 Task: Find connections with filter location Saint-Ouen with filter topic #likewith filter profile language French with filter current company LiveLaw with filter school Periyar Maniammai University with filter industry IT System Installation and Disposal with filter service category Program Management with filter keywords title Personal Assistant
Action: Mouse moved to (282, 236)
Screenshot: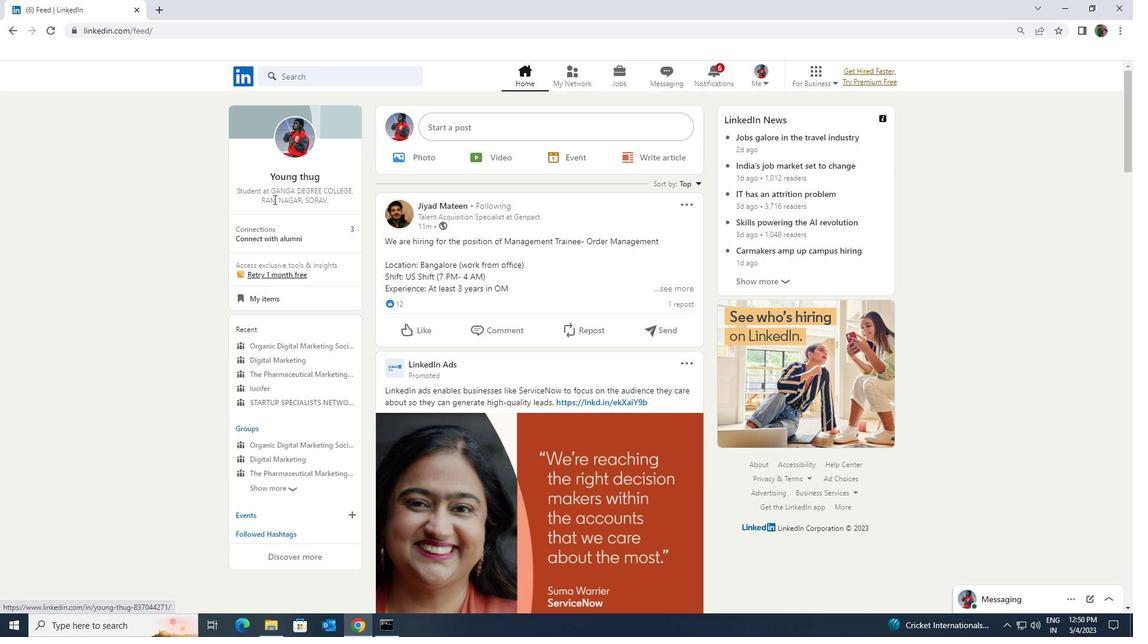 
Action: Mouse pressed left at (282, 236)
Screenshot: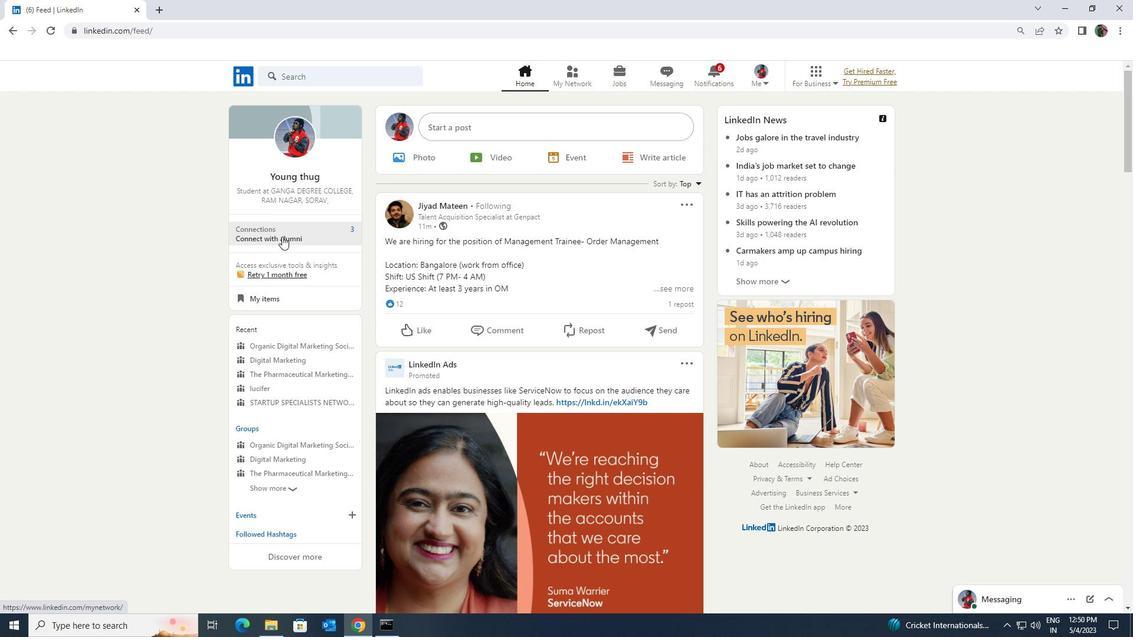 
Action: Mouse moved to (278, 142)
Screenshot: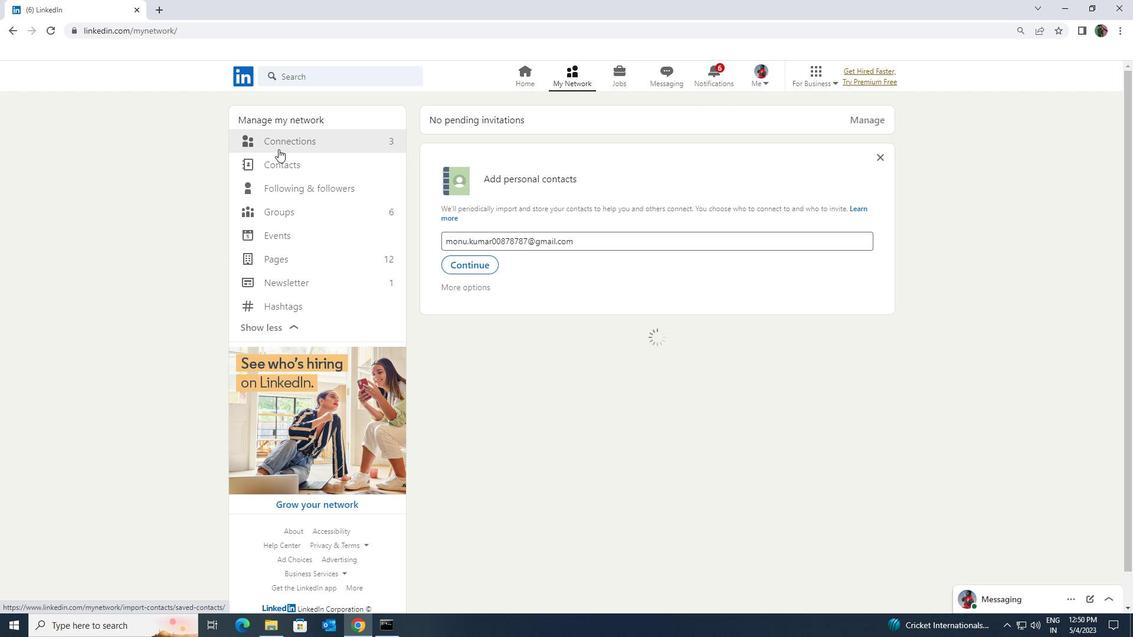 
Action: Mouse pressed left at (278, 142)
Screenshot: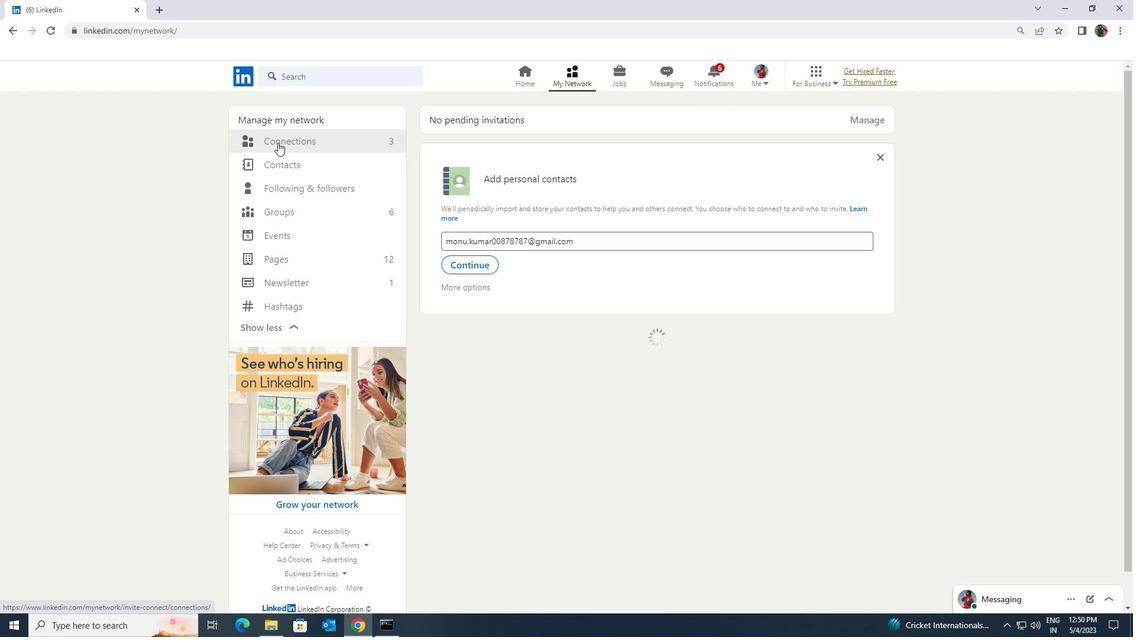 
Action: Mouse moved to (646, 141)
Screenshot: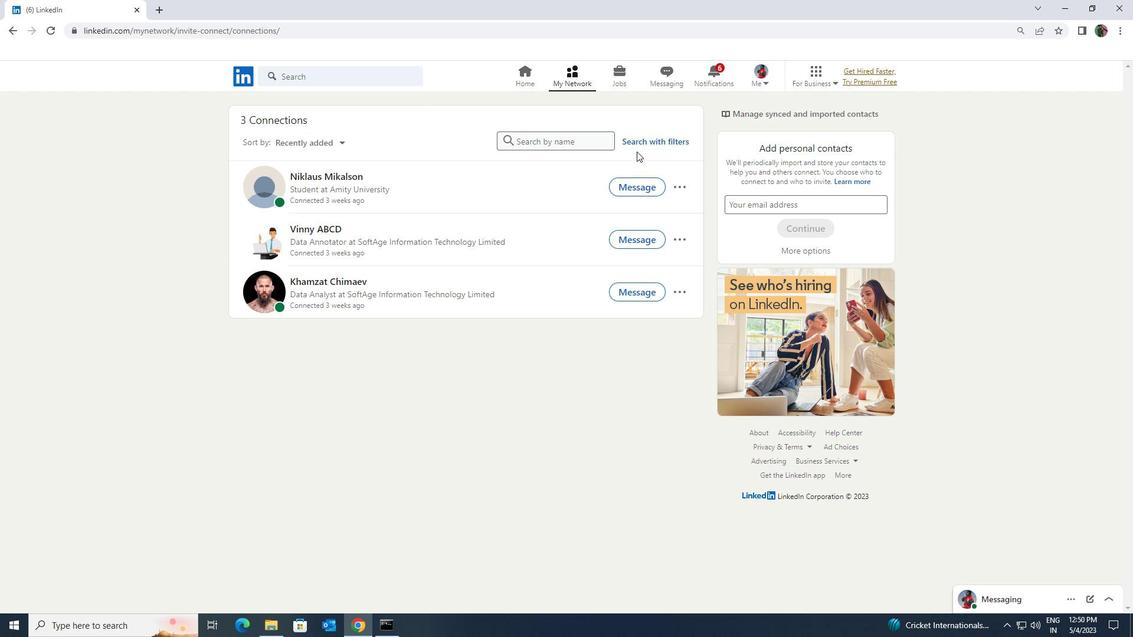 
Action: Mouse pressed left at (646, 141)
Screenshot: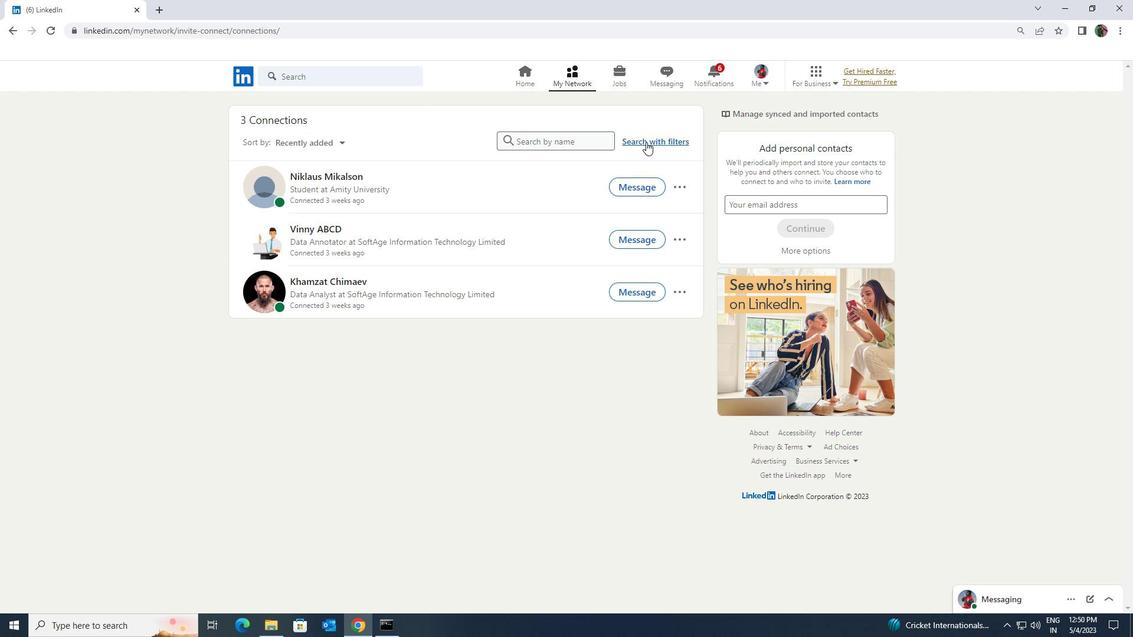 
Action: Mouse moved to (602, 112)
Screenshot: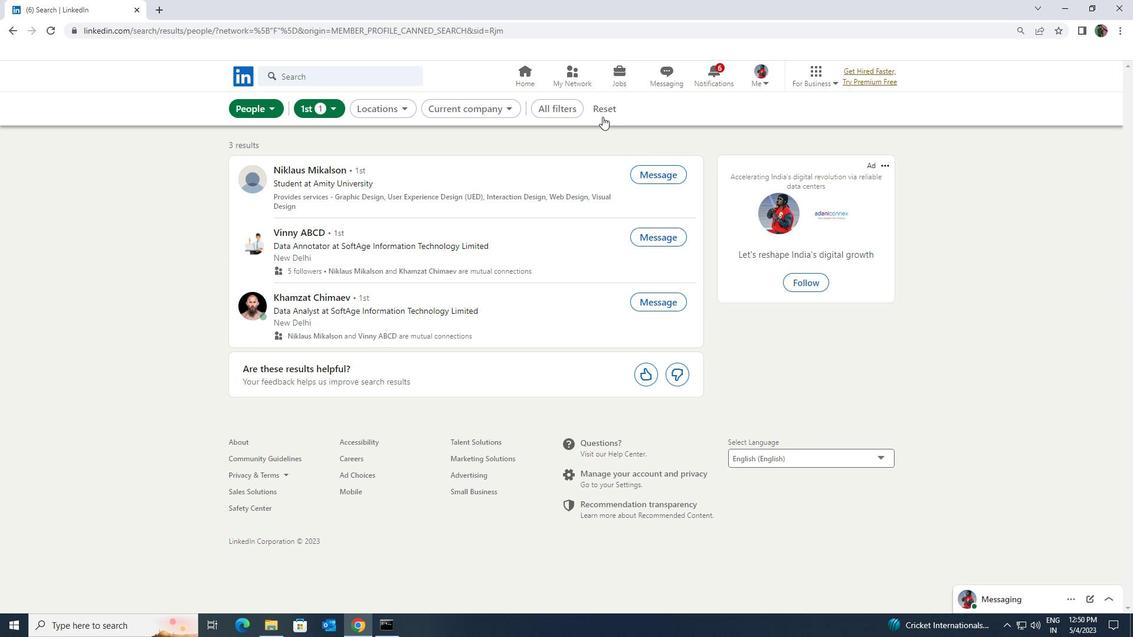 
Action: Mouse pressed left at (602, 112)
Screenshot: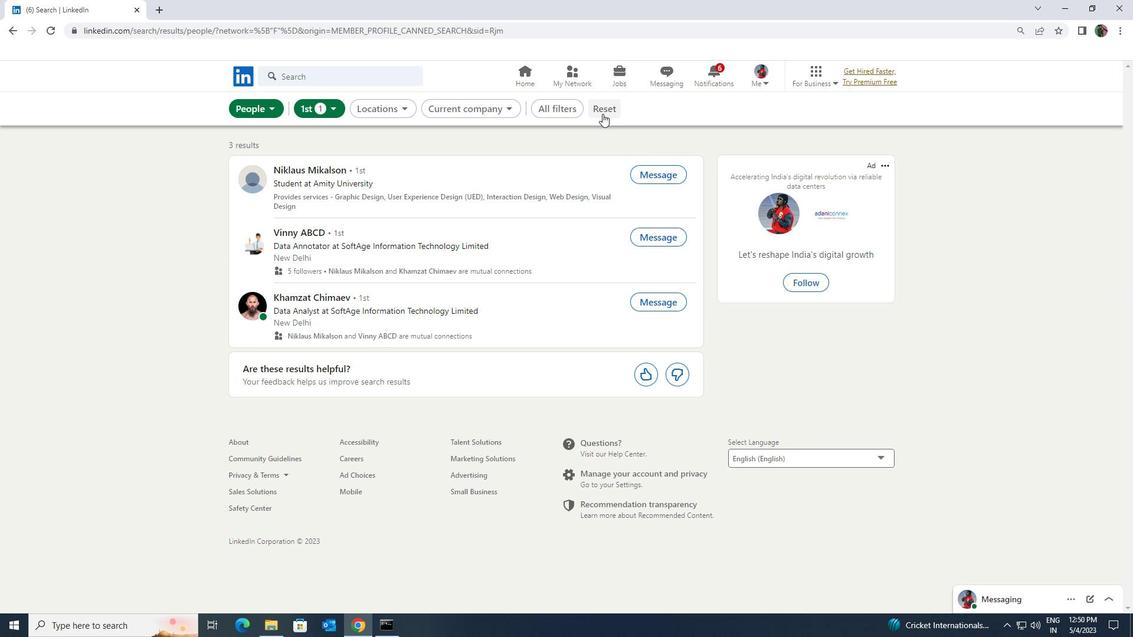 
Action: Mouse moved to (592, 110)
Screenshot: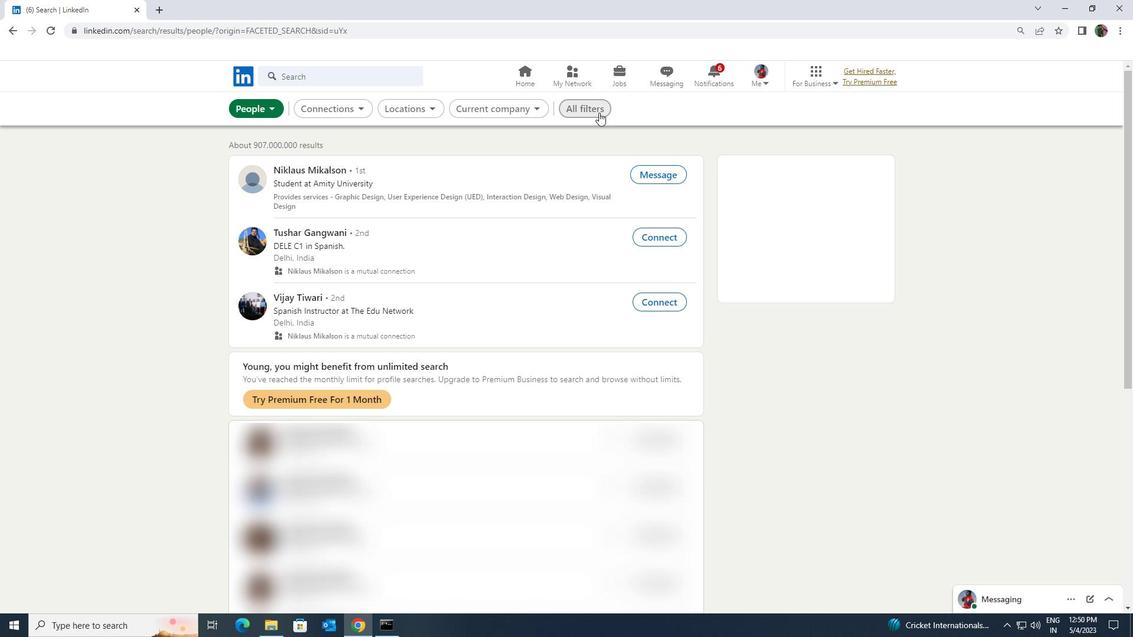 
Action: Mouse pressed left at (592, 110)
Screenshot: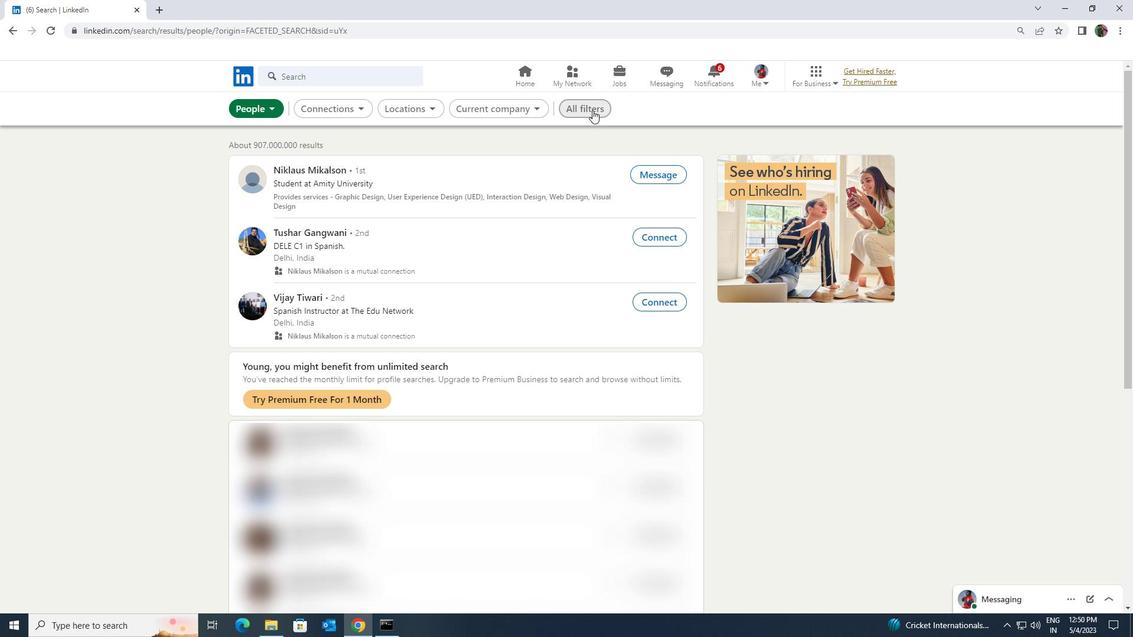 
Action: Mouse moved to (988, 459)
Screenshot: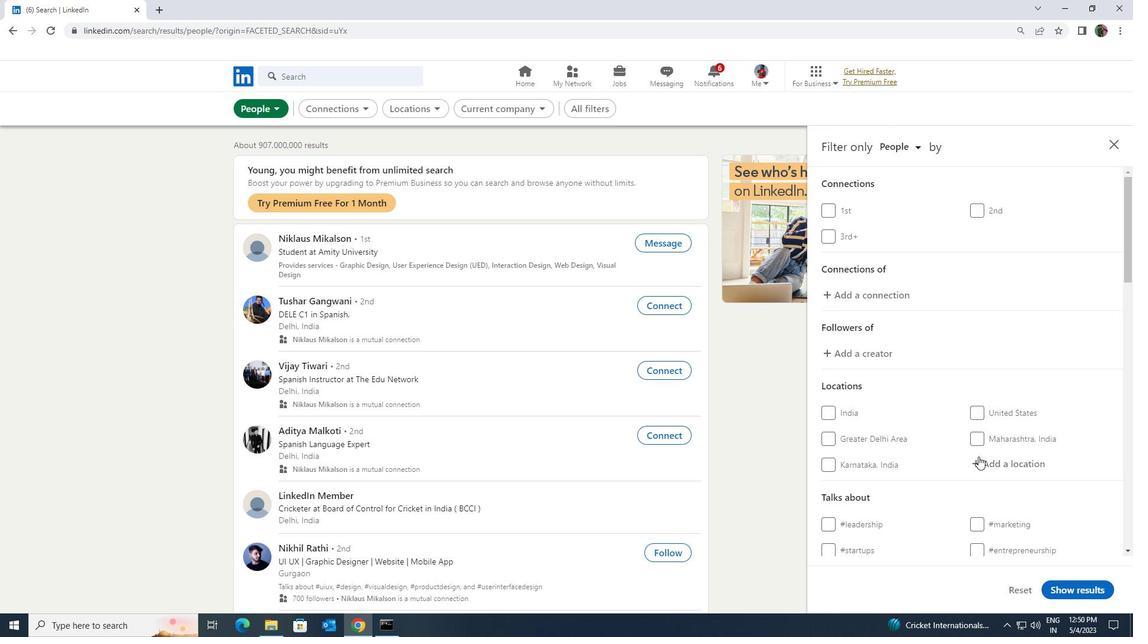 
Action: Mouse pressed left at (988, 459)
Screenshot: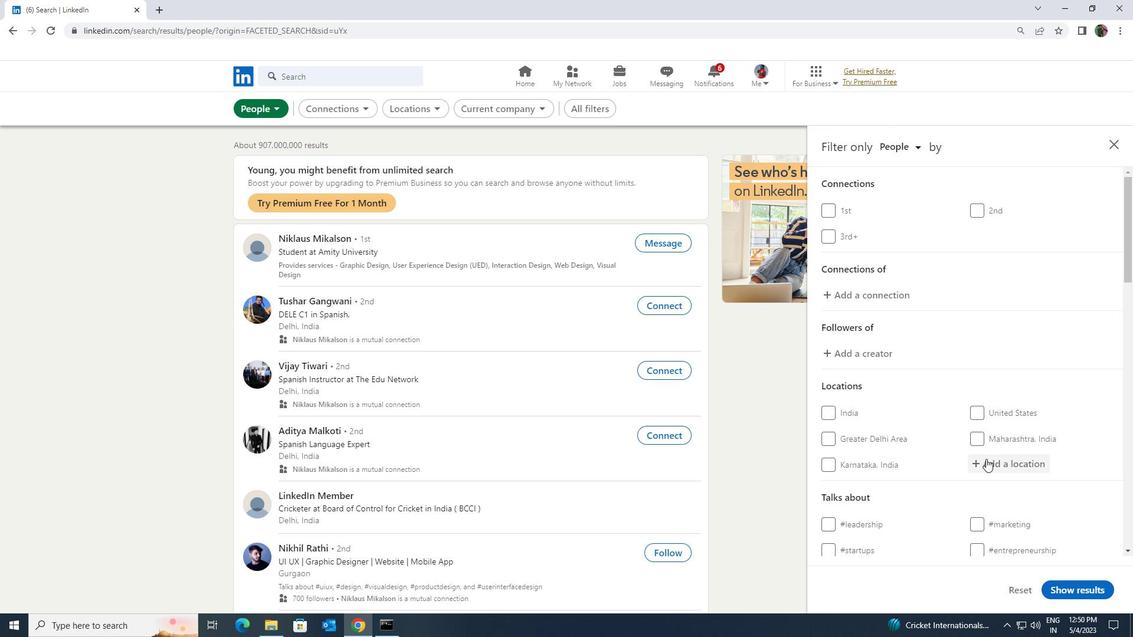 
Action: Key pressed <Key.shift>SAINT<Key.space><Key.shift><Key.shift><Key.shift><Key.shift><Key.shift><Key.shift><Key.shift><Key.shift><Key.shift><Key.shift><Key.shift><Key.shift><Key.shift><Key.shift><Key.shift><Key.shift><Key.shift><Key.shift><Key.shift><Key.shift><Key.shift>QUEN<Key.space>
Screenshot: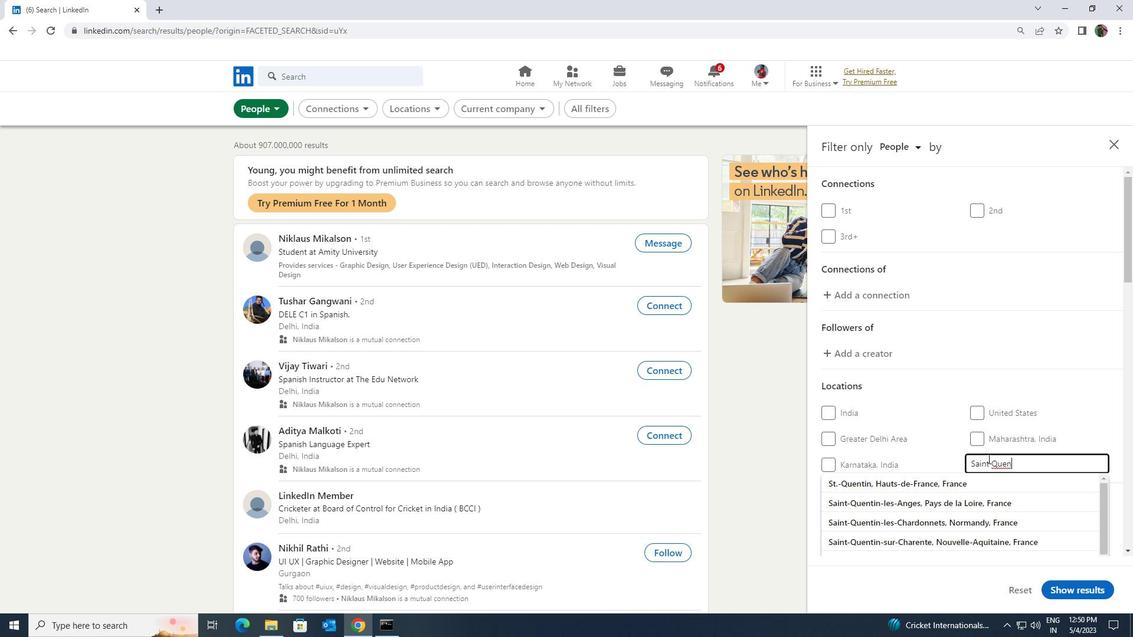 
Action: Mouse moved to (972, 488)
Screenshot: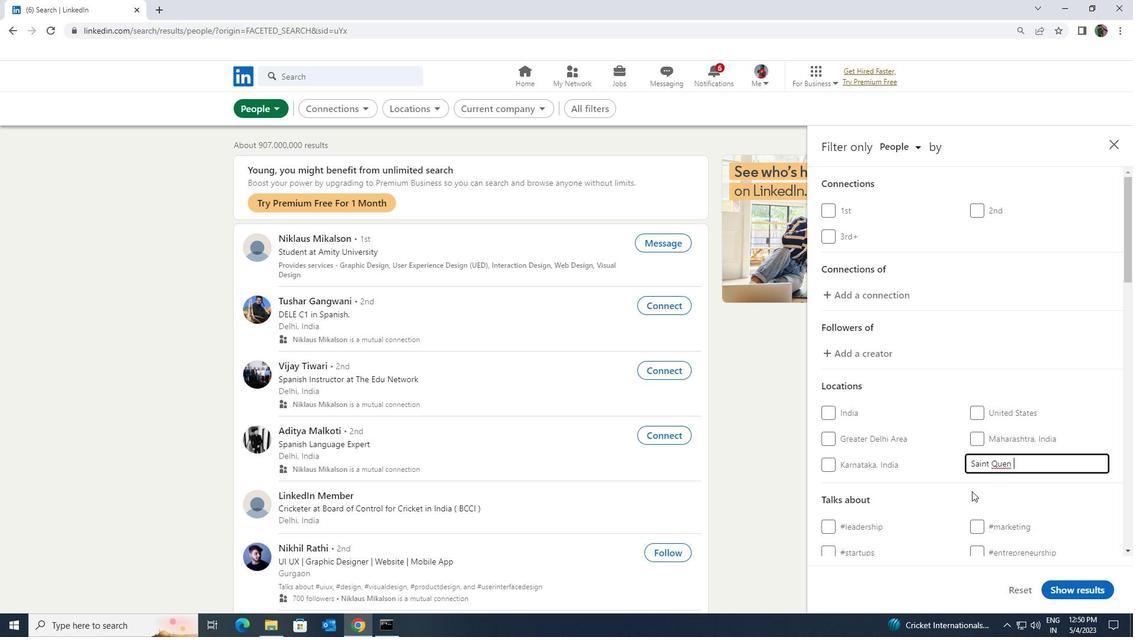 
Action: Mouse scrolled (972, 487) with delta (0, 0)
Screenshot: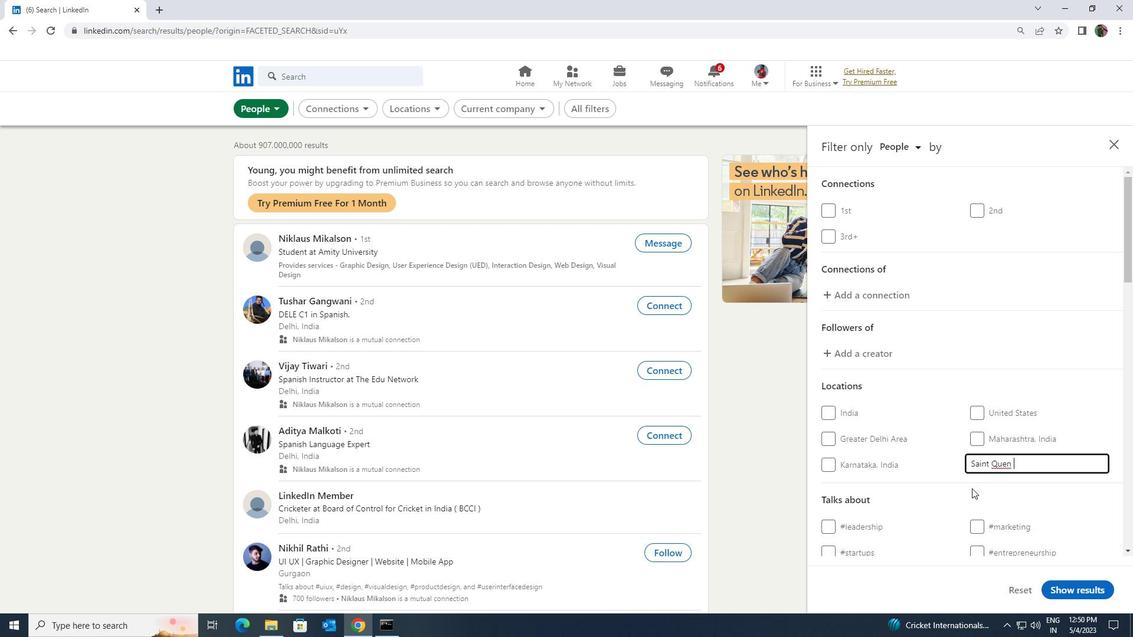 
Action: Mouse scrolled (972, 487) with delta (0, 0)
Screenshot: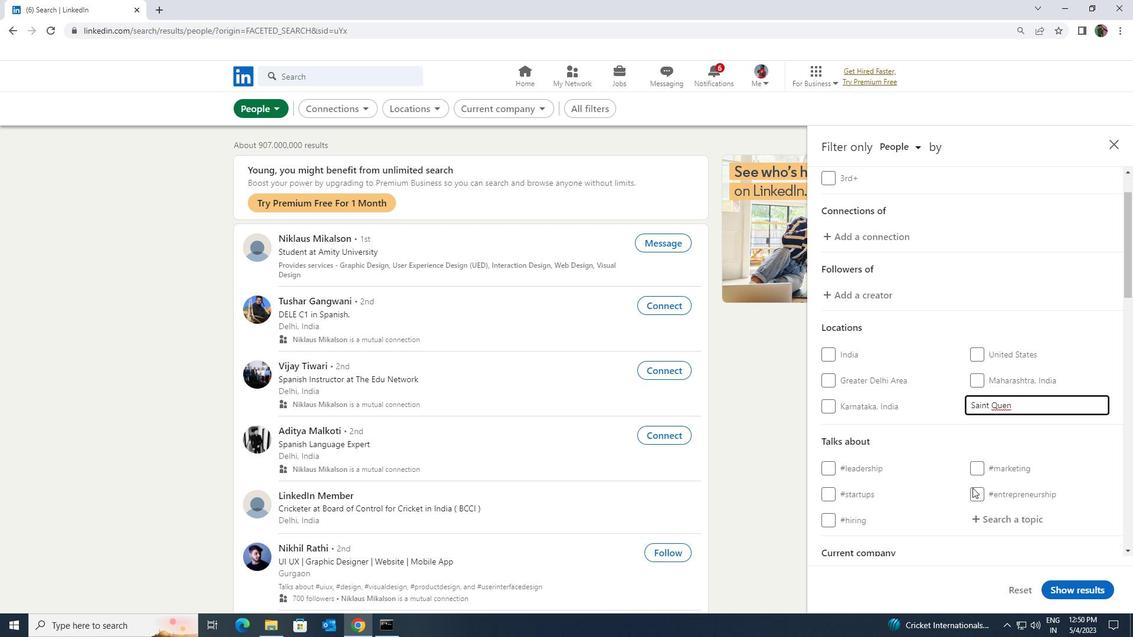 
Action: Mouse moved to (985, 461)
Screenshot: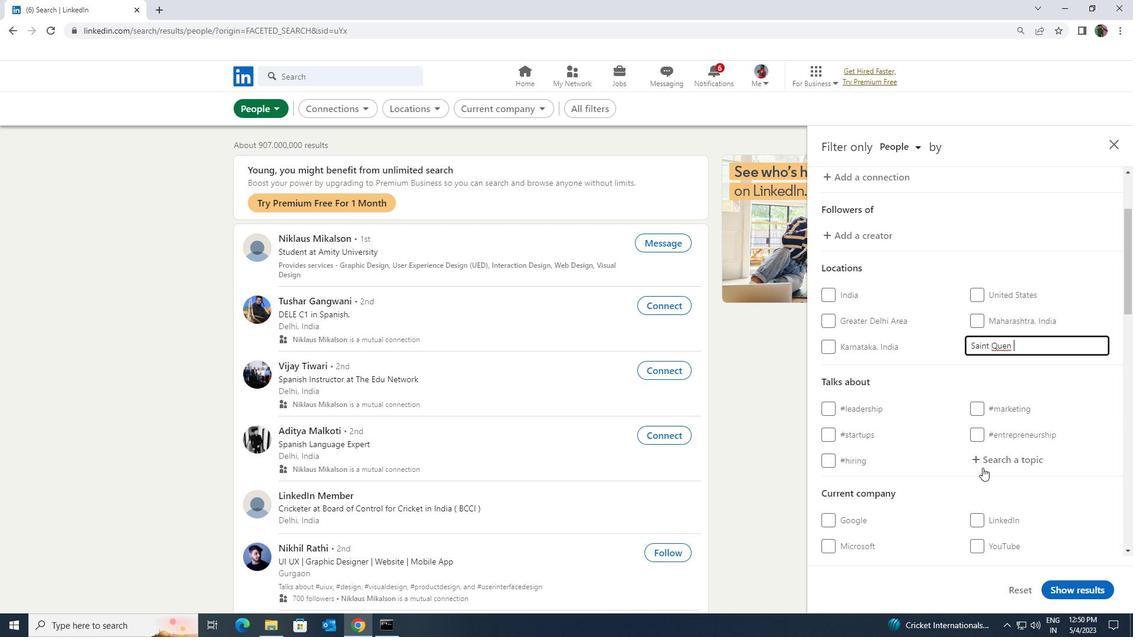 
Action: Mouse pressed left at (985, 461)
Screenshot: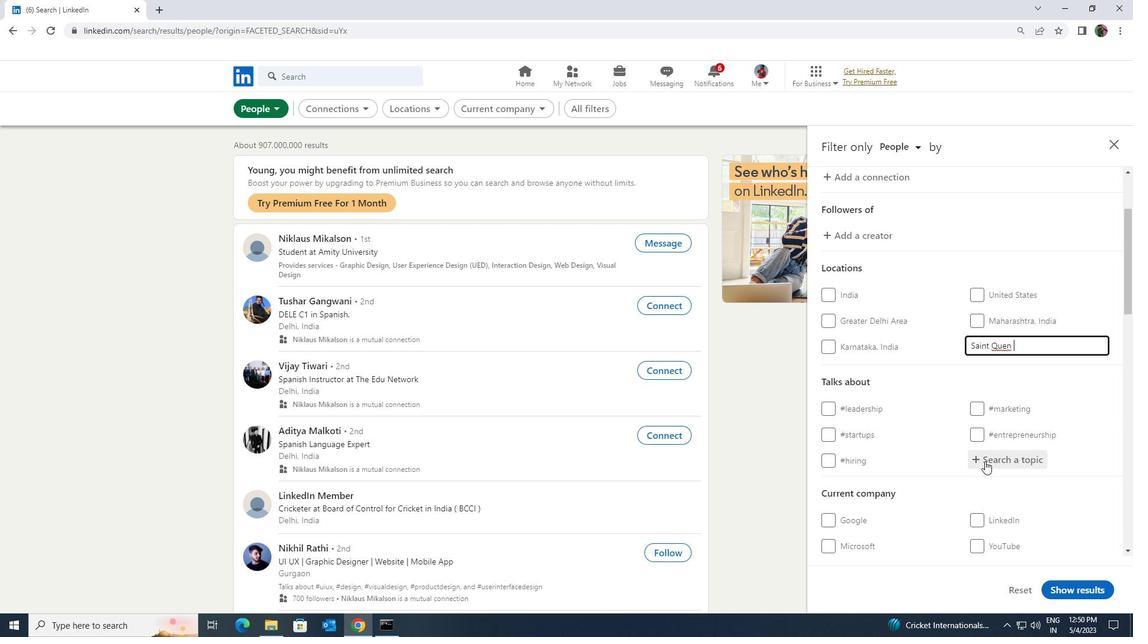 
Action: Mouse moved to (985, 460)
Screenshot: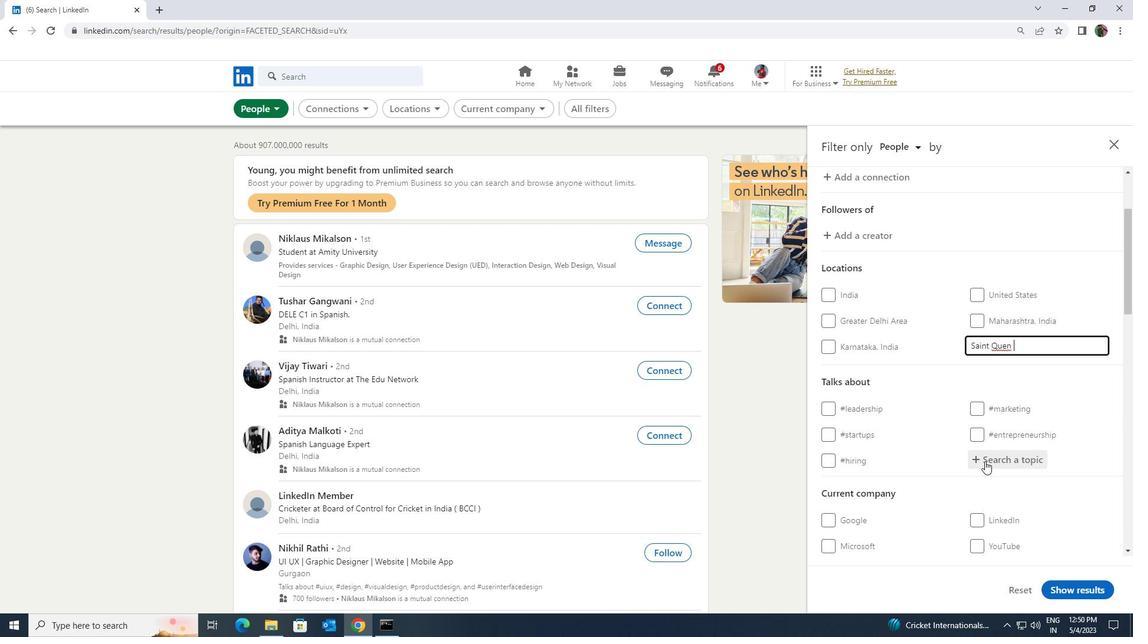 
Action: Key pressed <Key.shift><Key.shift><Key.shift>LIKE
Screenshot: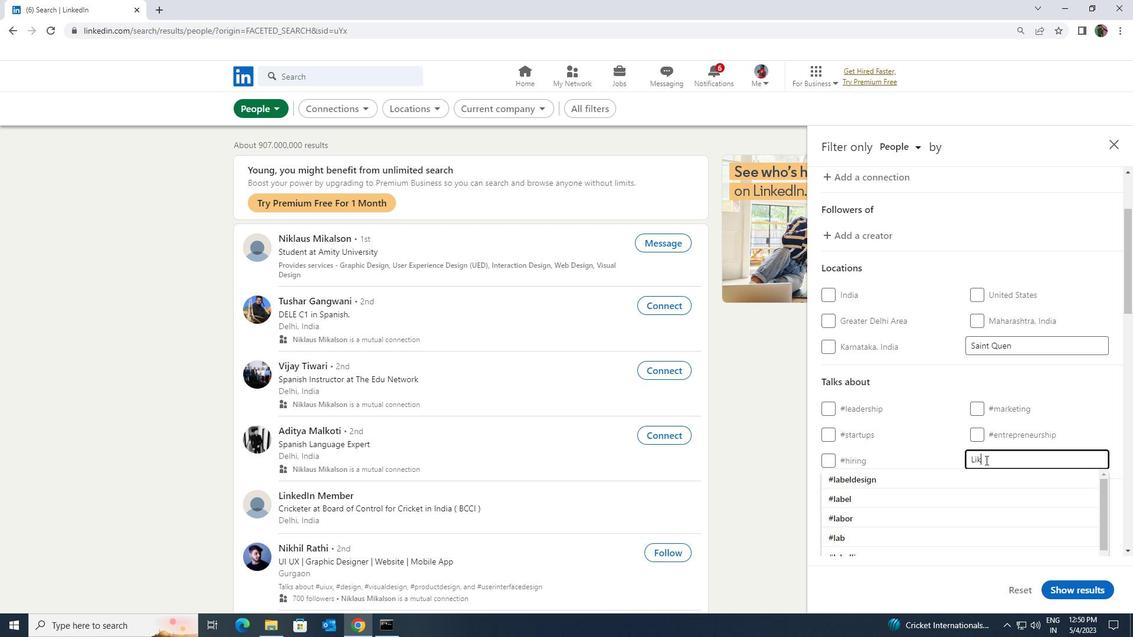 
Action: Mouse moved to (973, 477)
Screenshot: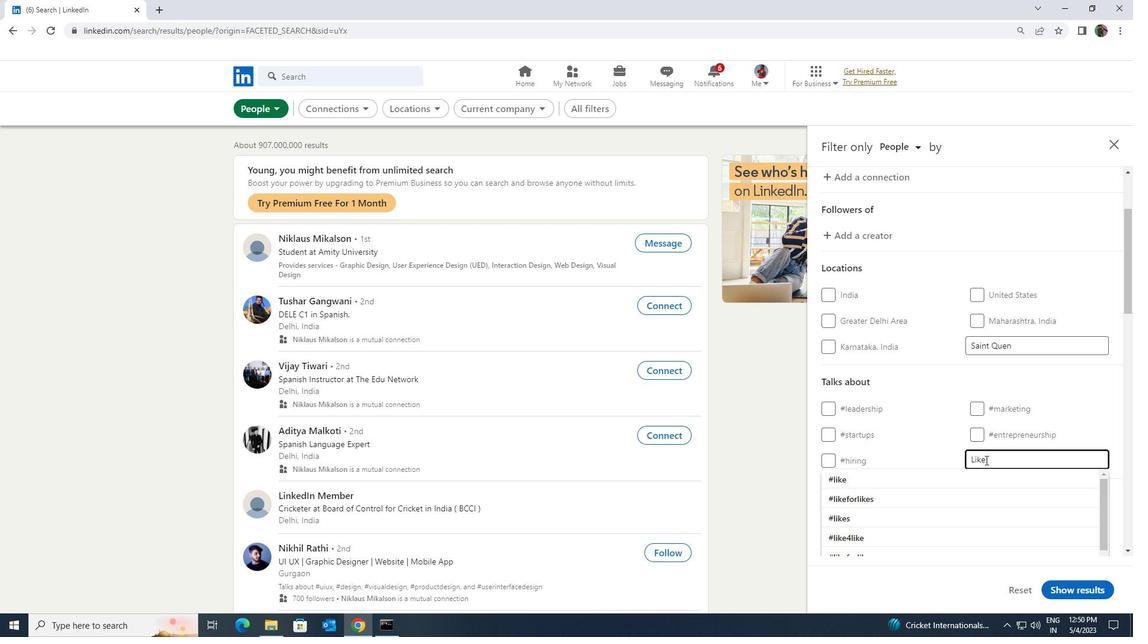 
Action: Mouse pressed left at (973, 477)
Screenshot: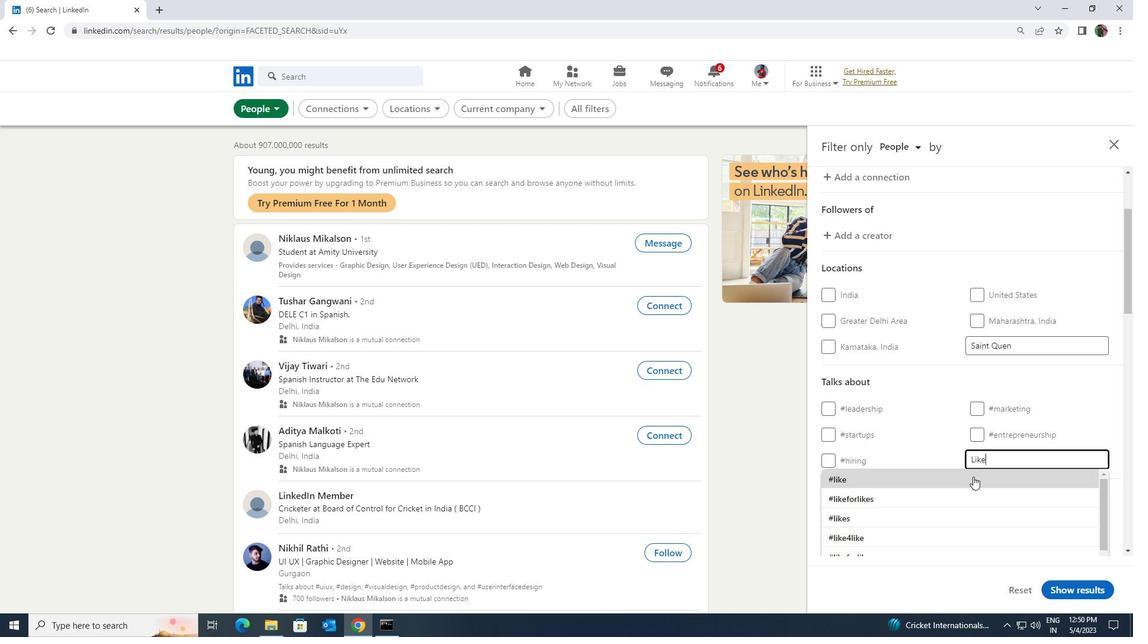 
Action: Mouse moved to (972, 477)
Screenshot: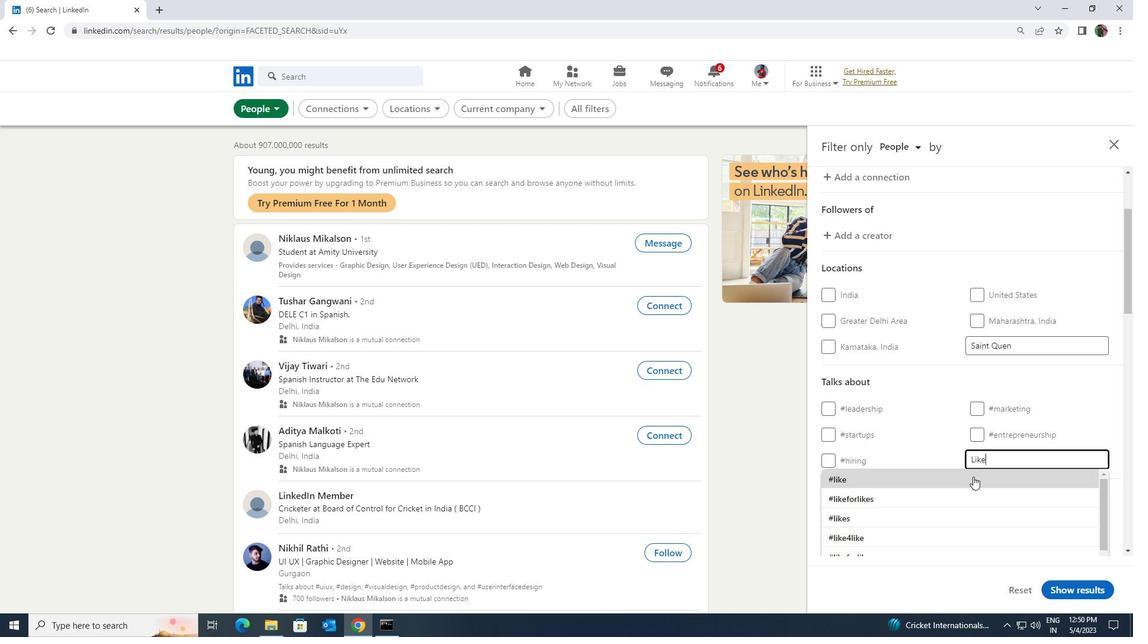
Action: Mouse scrolled (972, 477) with delta (0, 0)
Screenshot: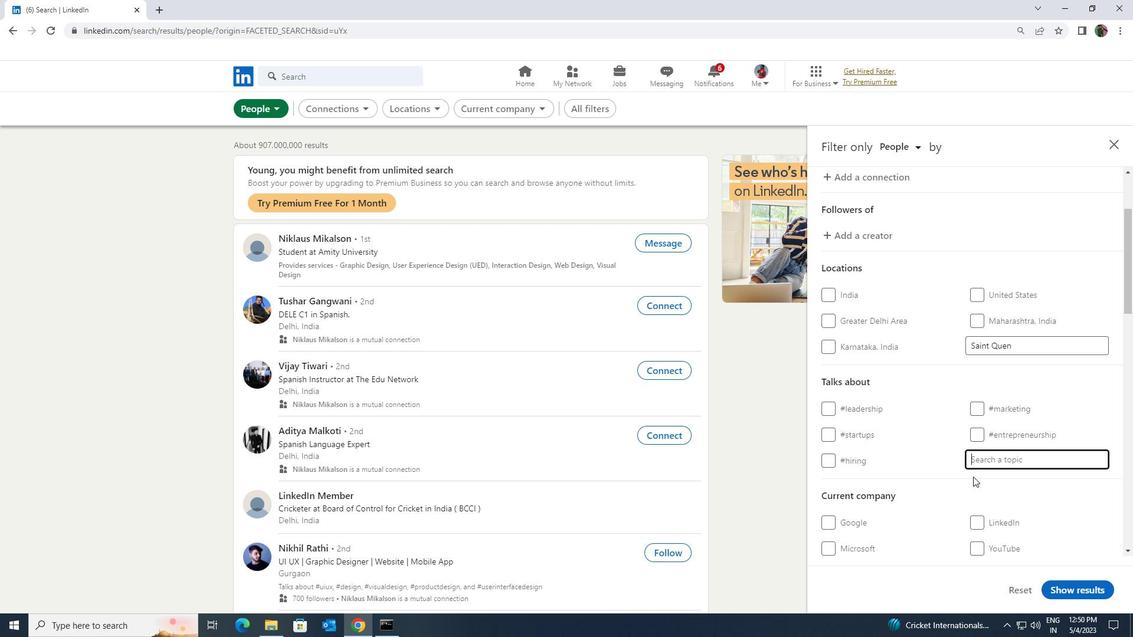
Action: Mouse scrolled (972, 477) with delta (0, 0)
Screenshot: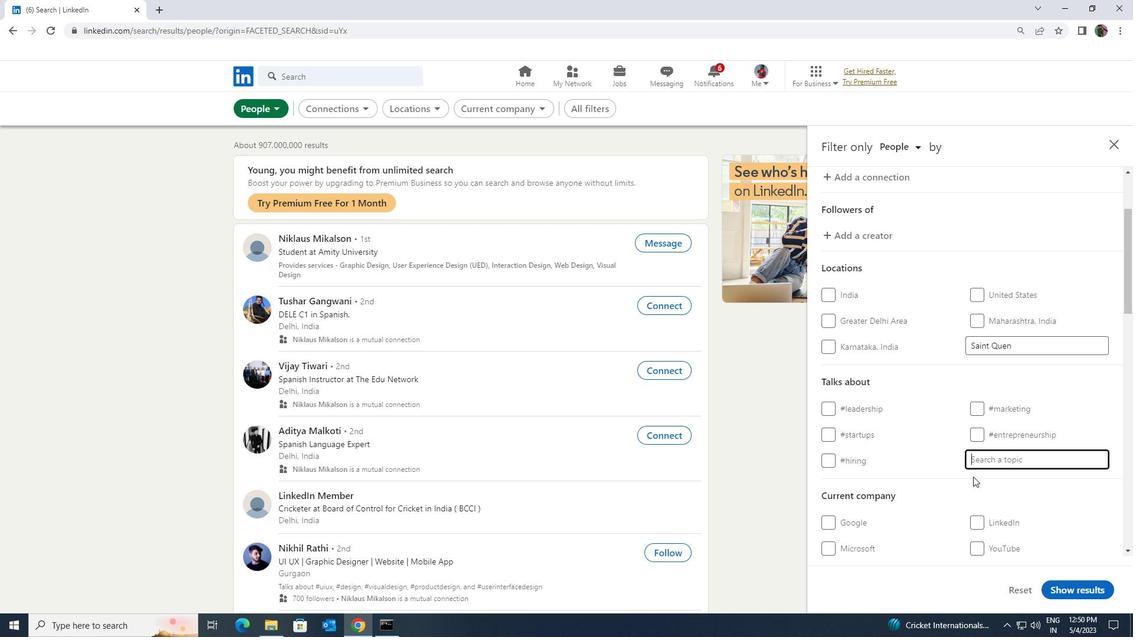 
Action: Mouse scrolled (972, 477) with delta (0, 0)
Screenshot: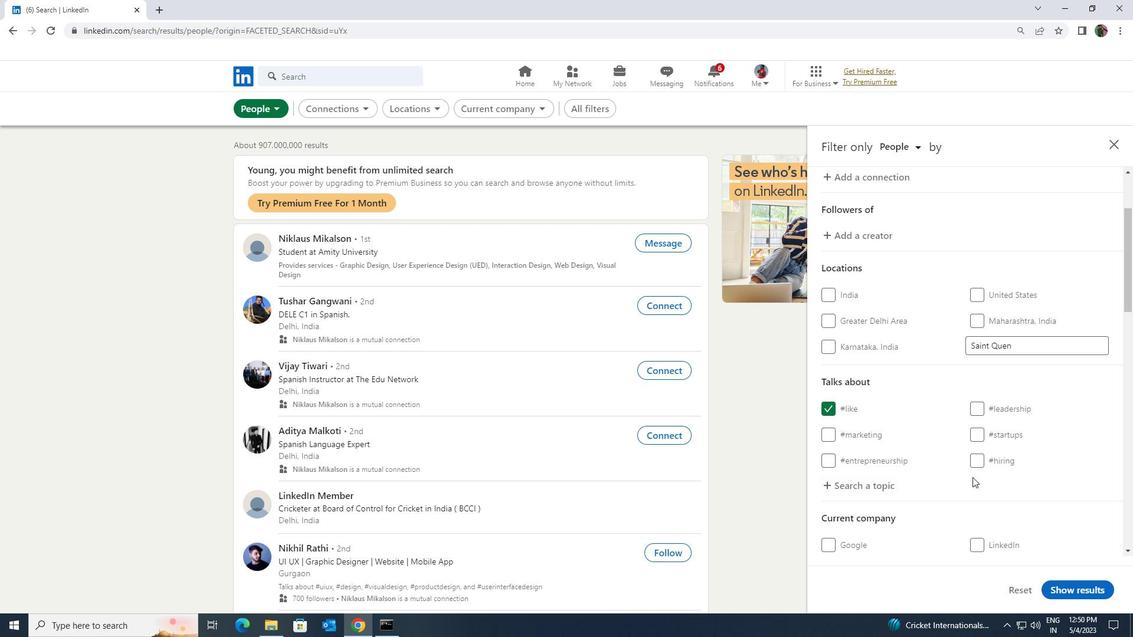 
Action: Mouse scrolled (972, 477) with delta (0, 0)
Screenshot: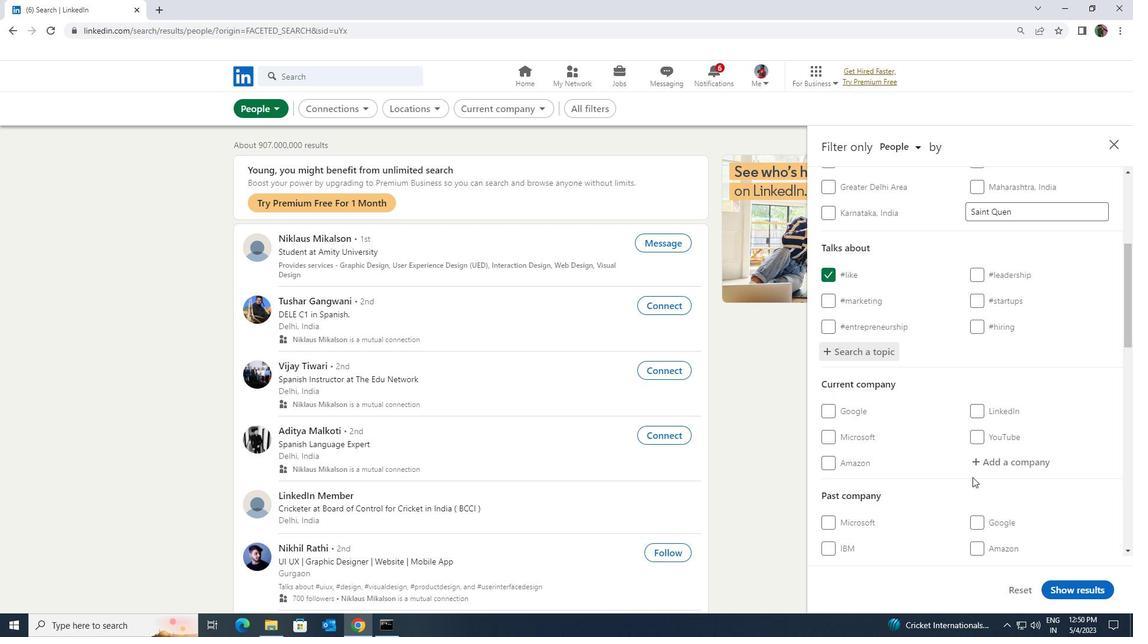 
Action: Mouse scrolled (972, 477) with delta (0, 0)
Screenshot: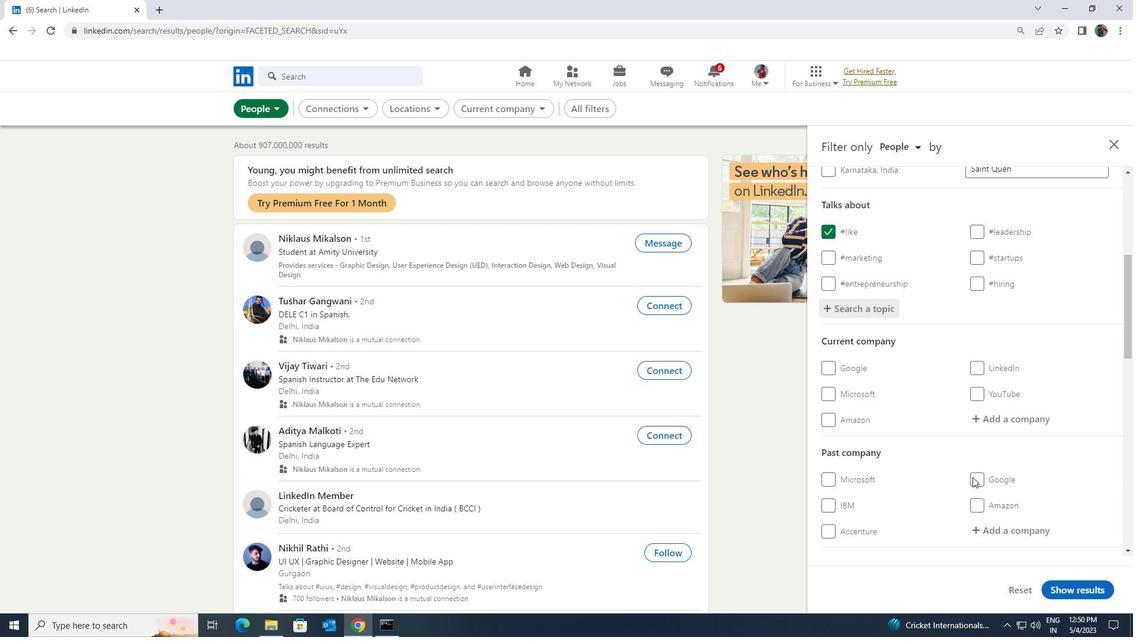 
Action: Mouse scrolled (972, 477) with delta (0, 0)
Screenshot: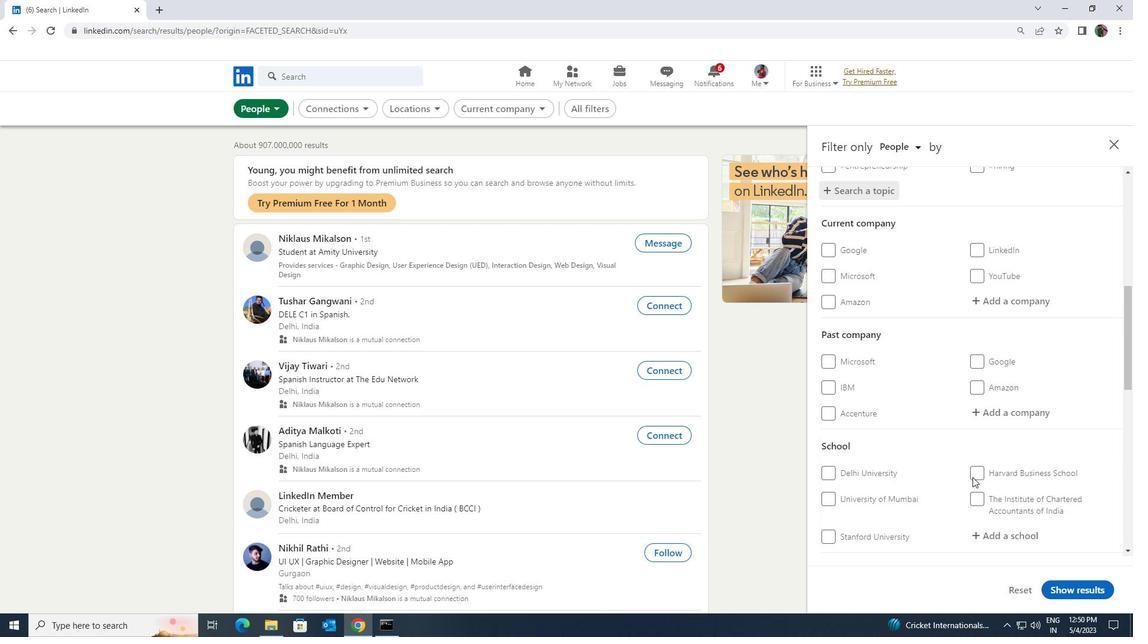
Action: Mouse scrolled (972, 477) with delta (0, 0)
Screenshot: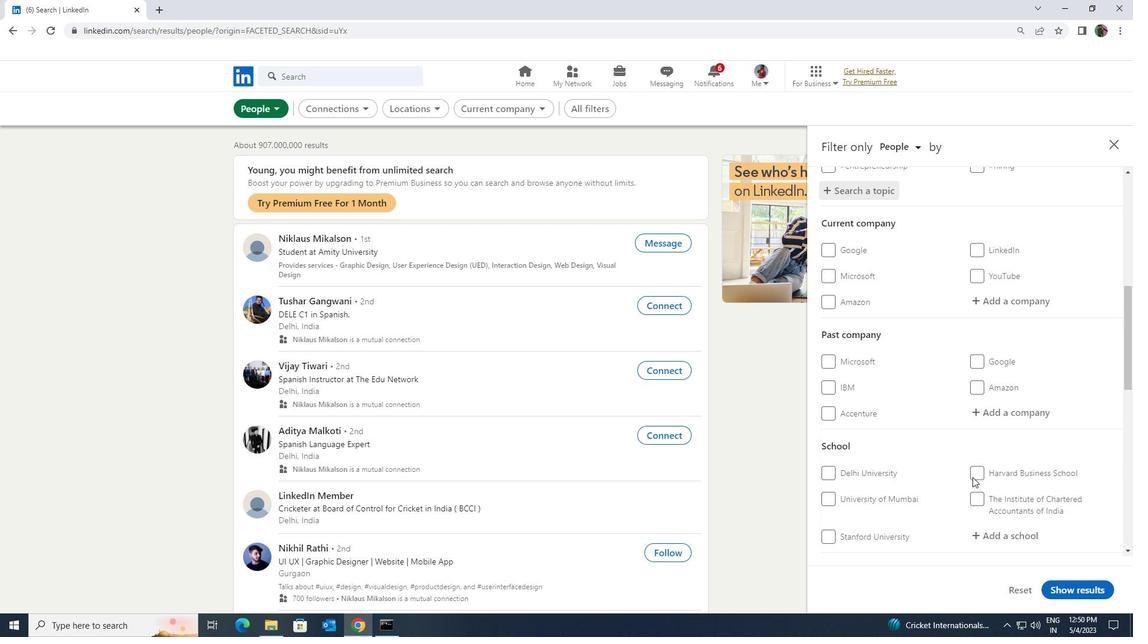 
Action: Mouse scrolled (972, 477) with delta (0, 0)
Screenshot: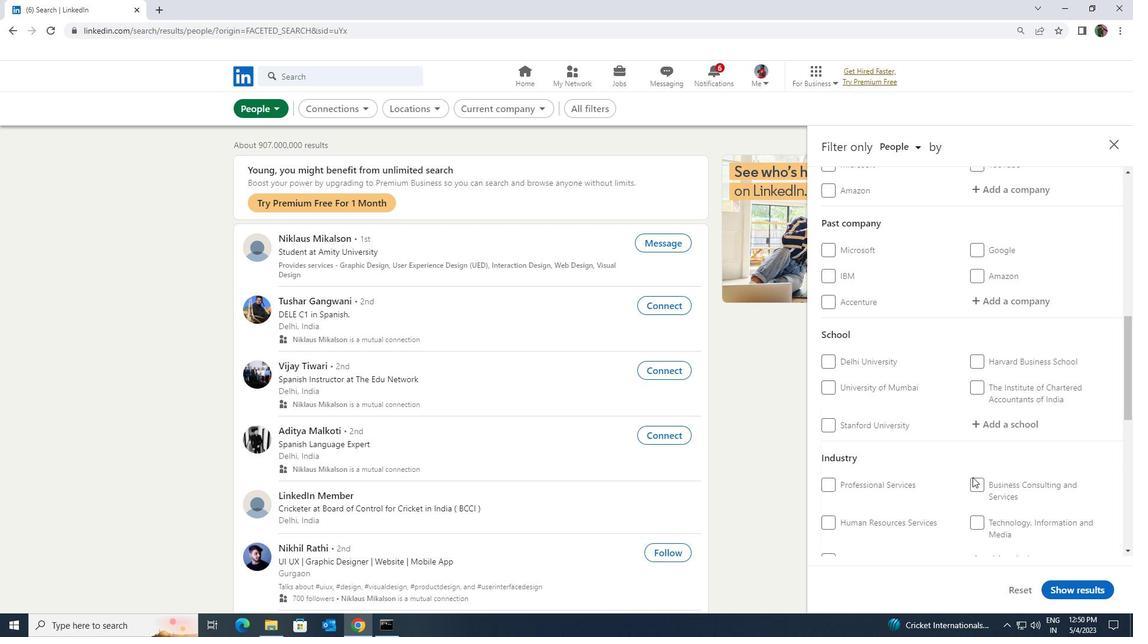 
Action: Mouse scrolled (972, 477) with delta (0, 0)
Screenshot: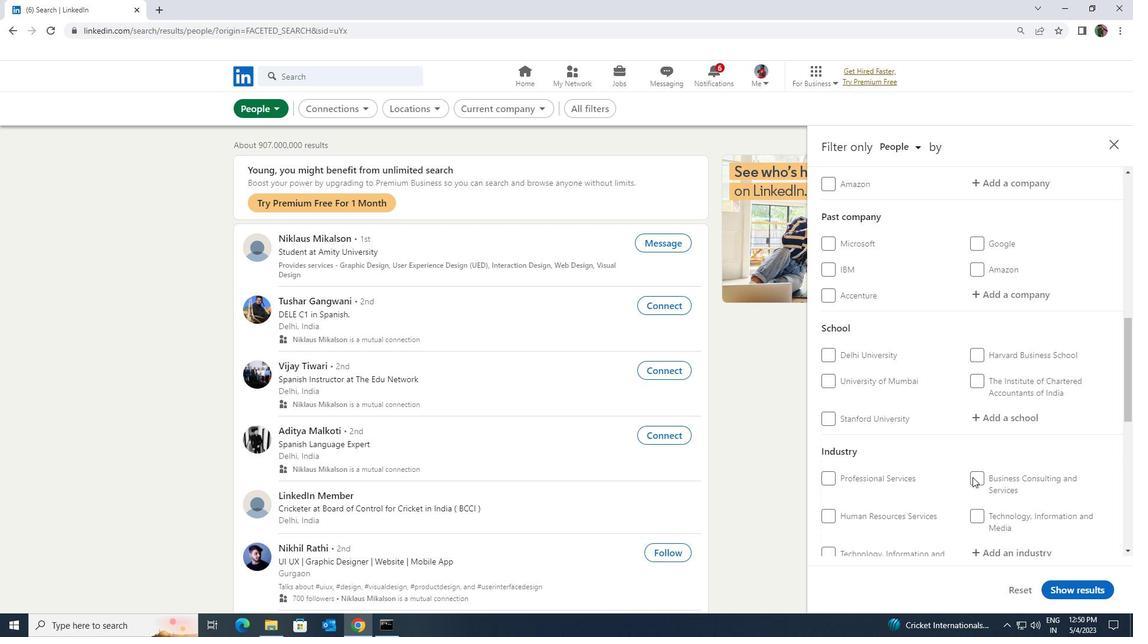 
Action: Mouse scrolled (972, 477) with delta (0, 0)
Screenshot: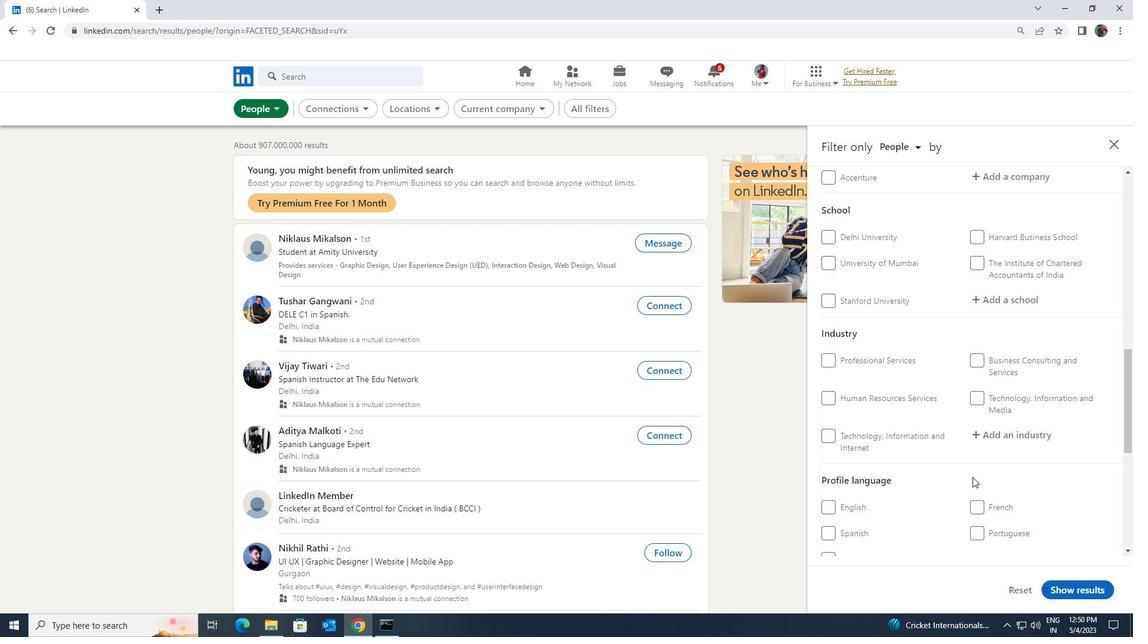 
Action: Mouse moved to (981, 446)
Screenshot: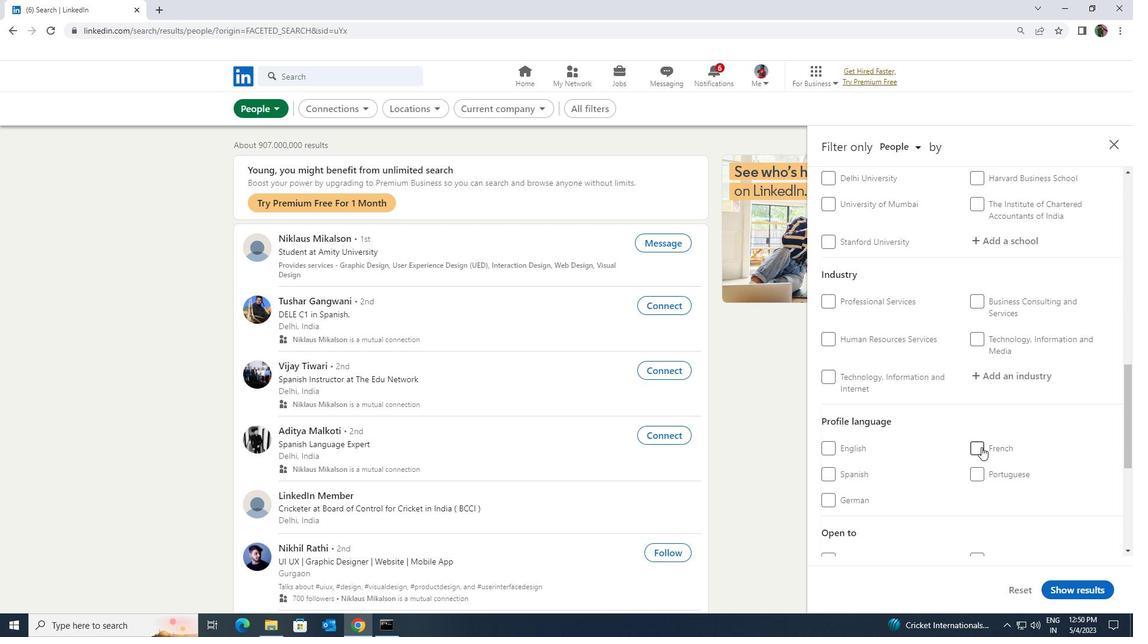 
Action: Mouse pressed left at (981, 446)
Screenshot: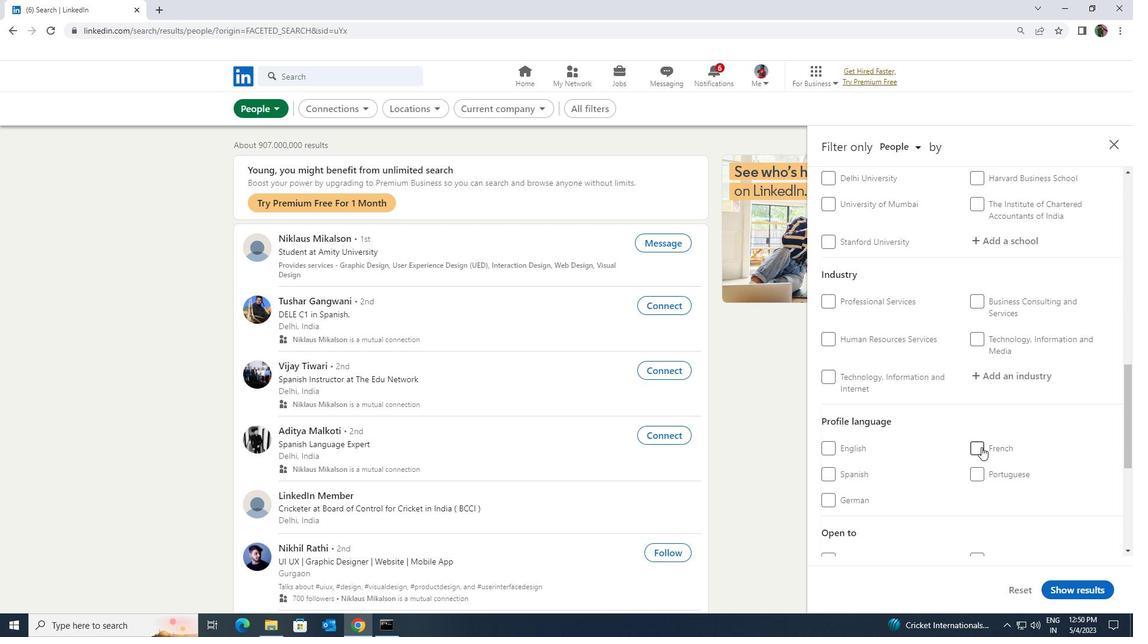 
Action: Mouse scrolled (981, 446) with delta (0, 0)
Screenshot: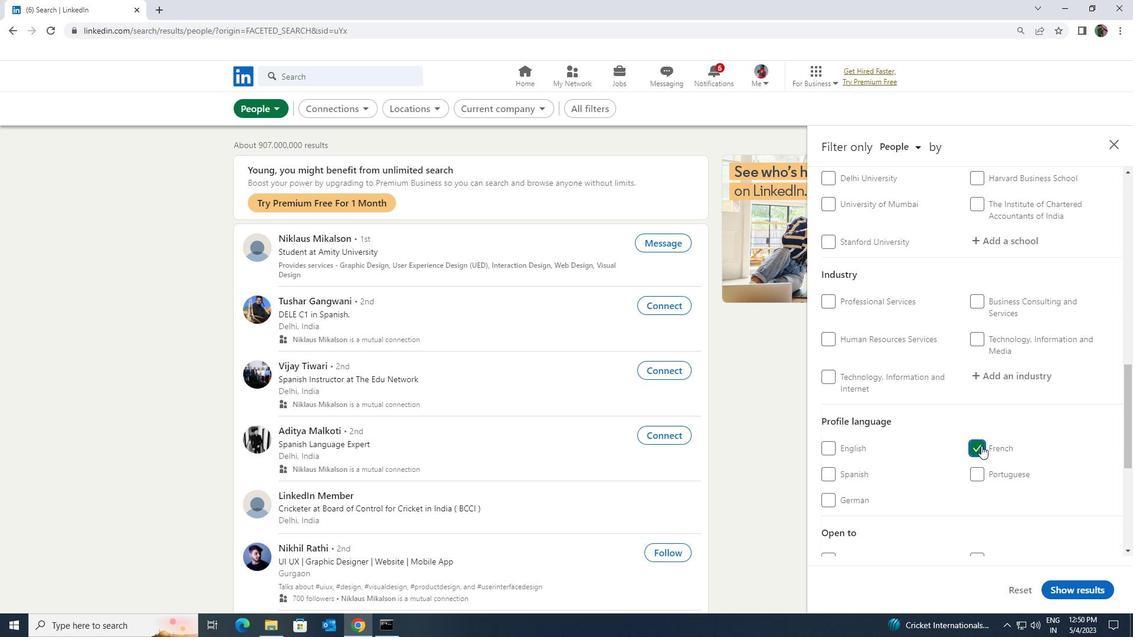 
Action: Mouse scrolled (981, 446) with delta (0, 0)
Screenshot: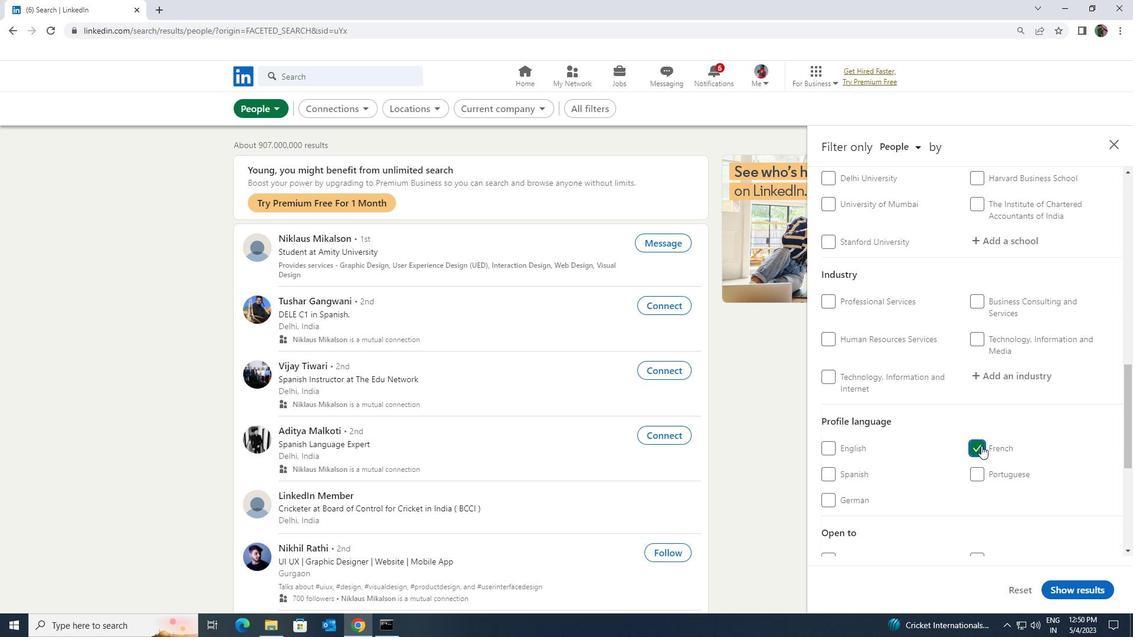 
Action: Mouse scrolled (981, 446) with delta (0, 0)
Screenshot: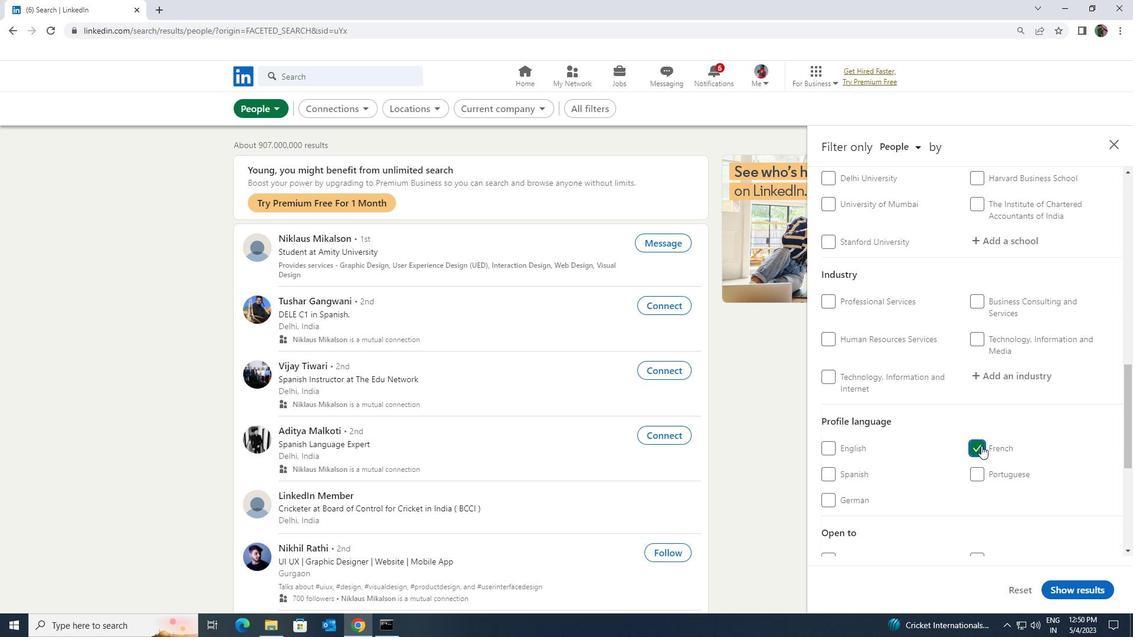 
Action: Mouse scrolled (981, 446) with delta (0, 0)
Screenshot: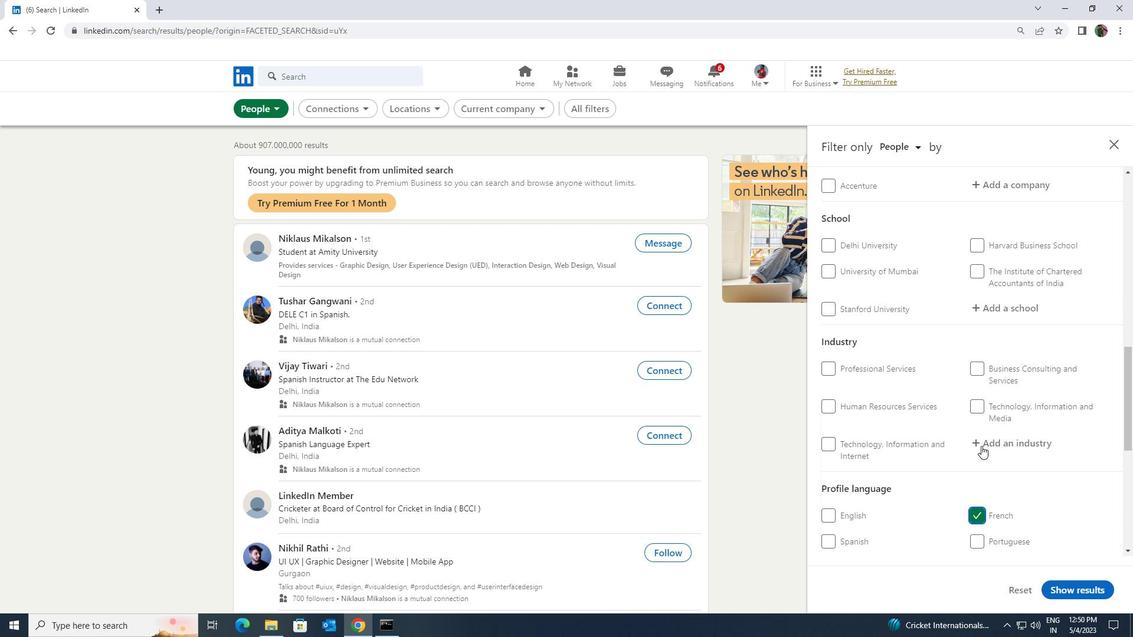 
Action: Mouse scrolled (981, 446) with delta (0, 0)
Screenshot: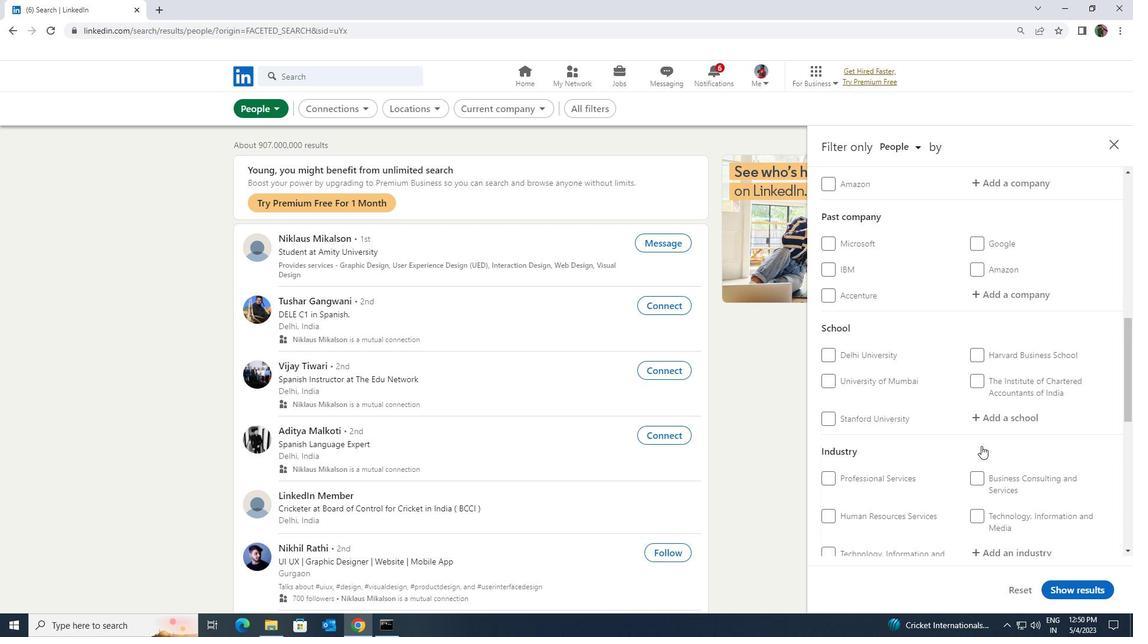 
Action: Mouse scrolled (981, 446) with delta (0, 0)
Screenshot: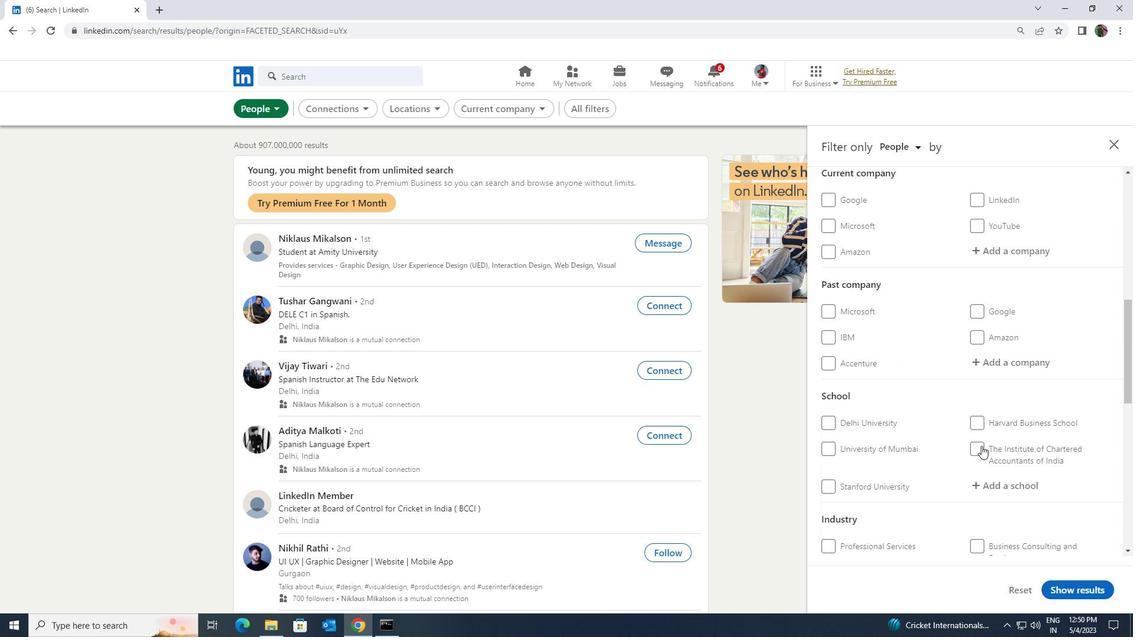 
Action: Mouse scrolled (981, 446) with delta (0, 0)
Screenshot: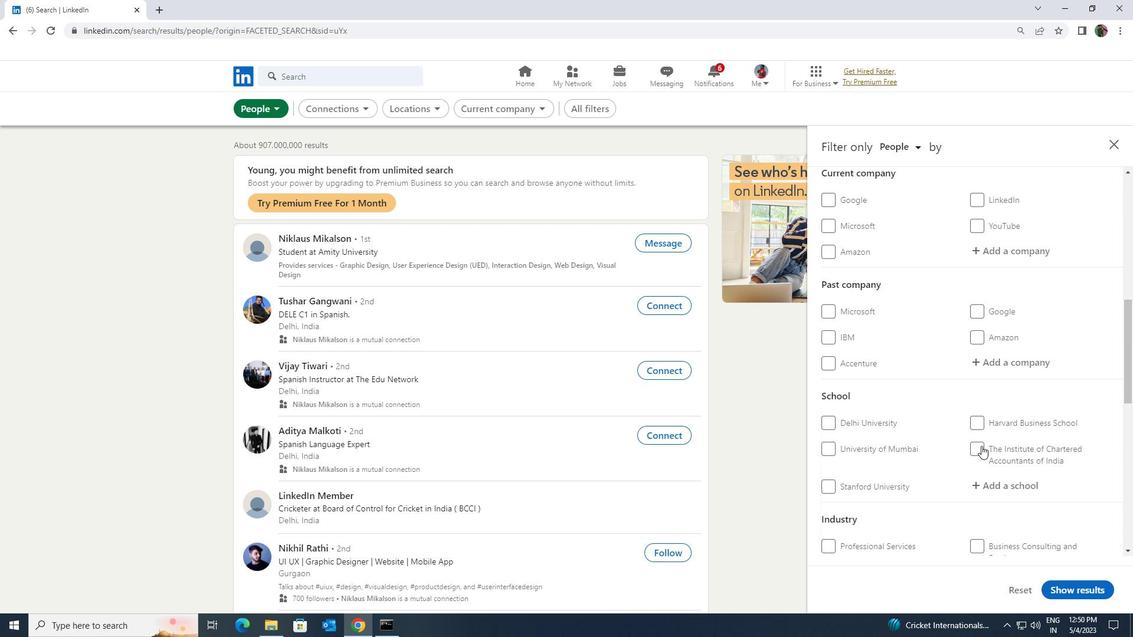 
Action: Mouse moved to (981, 446)
Screenshot: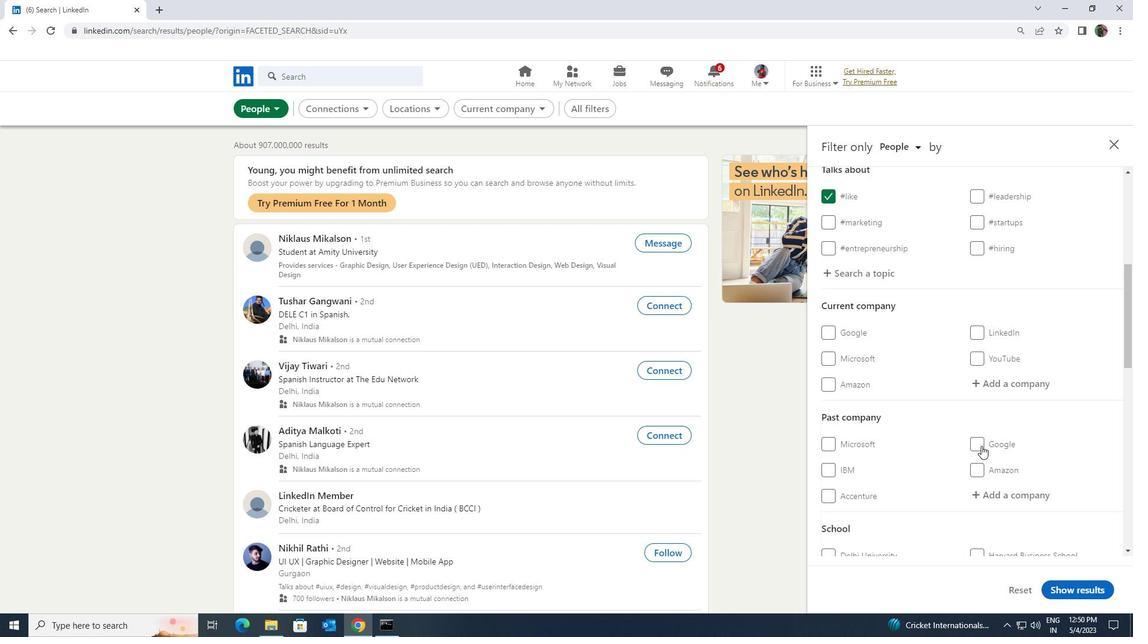 
Action: Mouse scrolled (981, 446) with delta (0, 0)
Screenshot: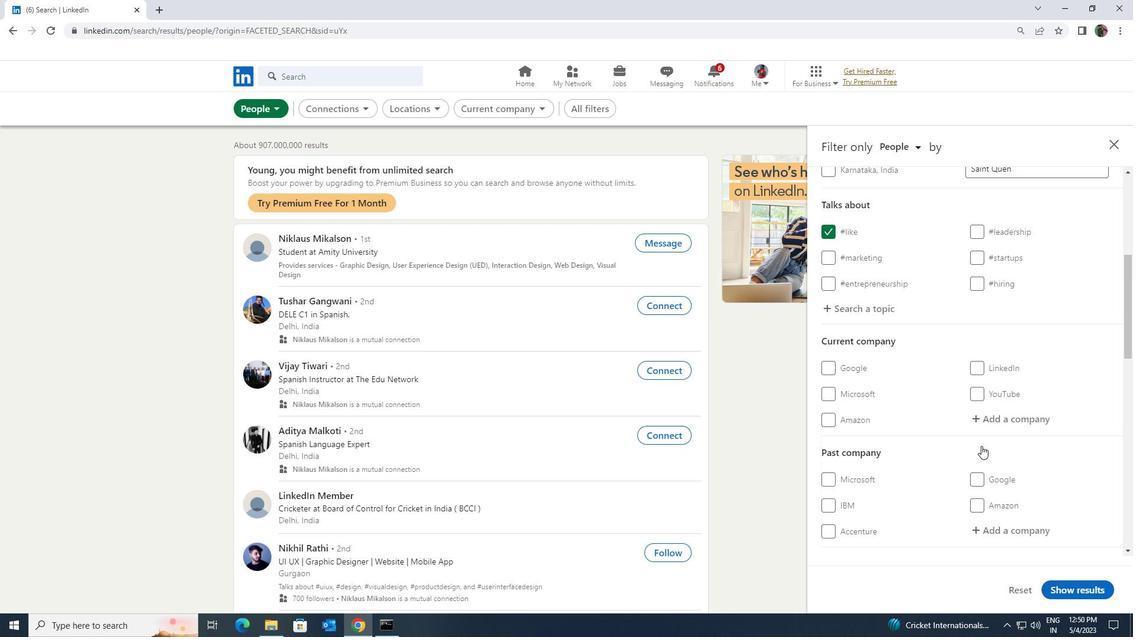 
Action: Mouse scrolled (981, 446) with delta (0, 0)
Screenshot: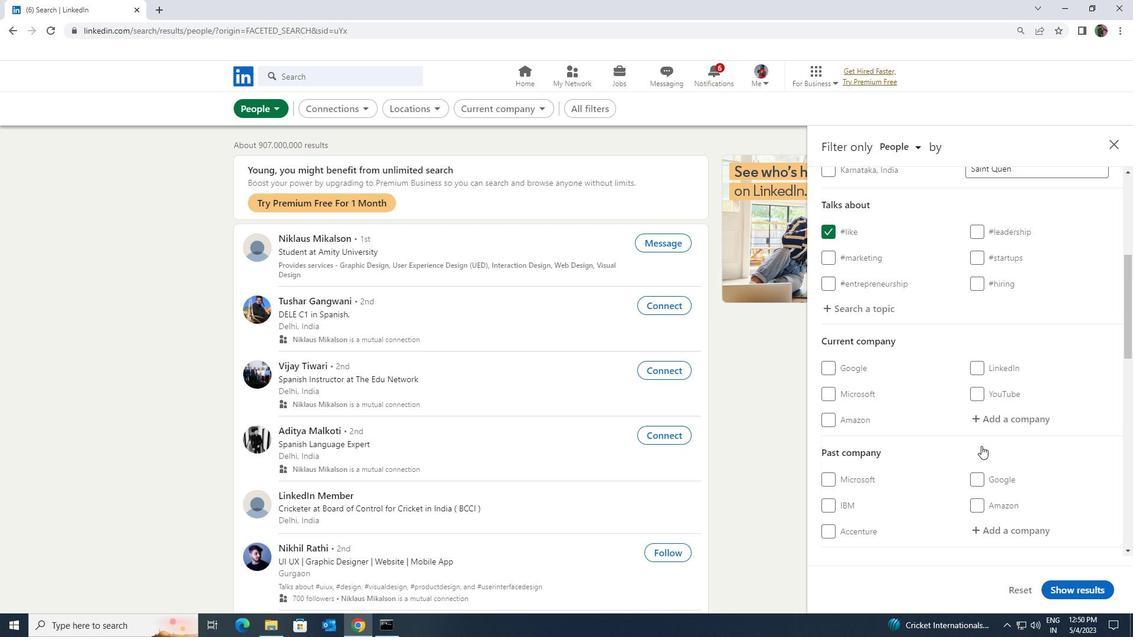 
Action: Mouse moved to (981, 452)
Screenshot: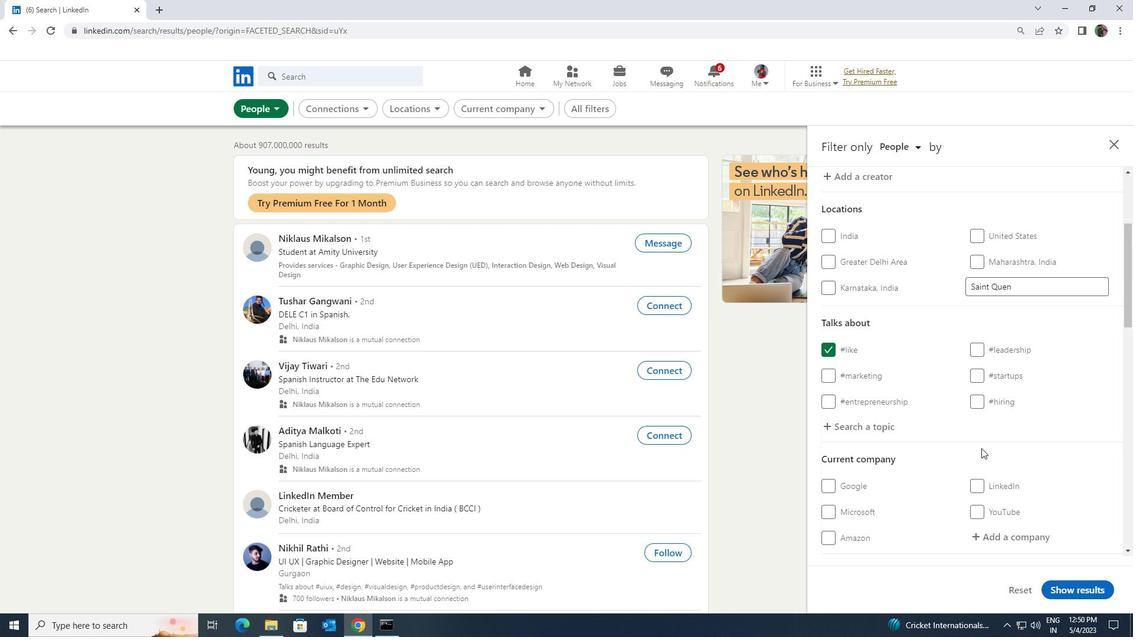 
Action: Mouse scrolled (981, 451) with delta (0, 0)
Screenshot: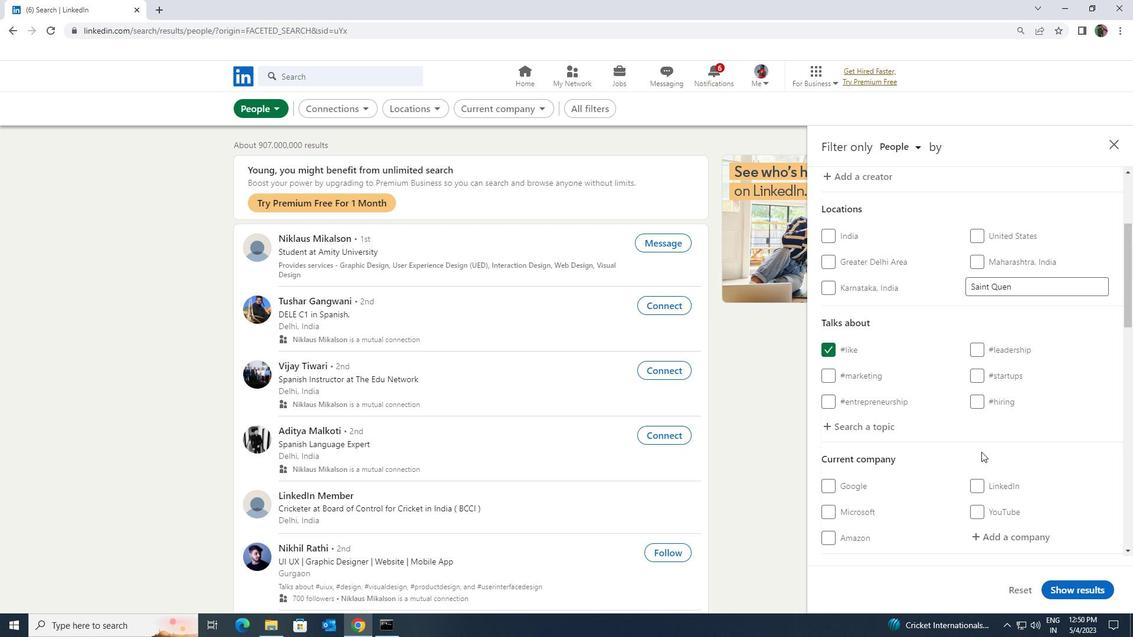 
Action: Mouse moved to (981, 470)
Screenshot: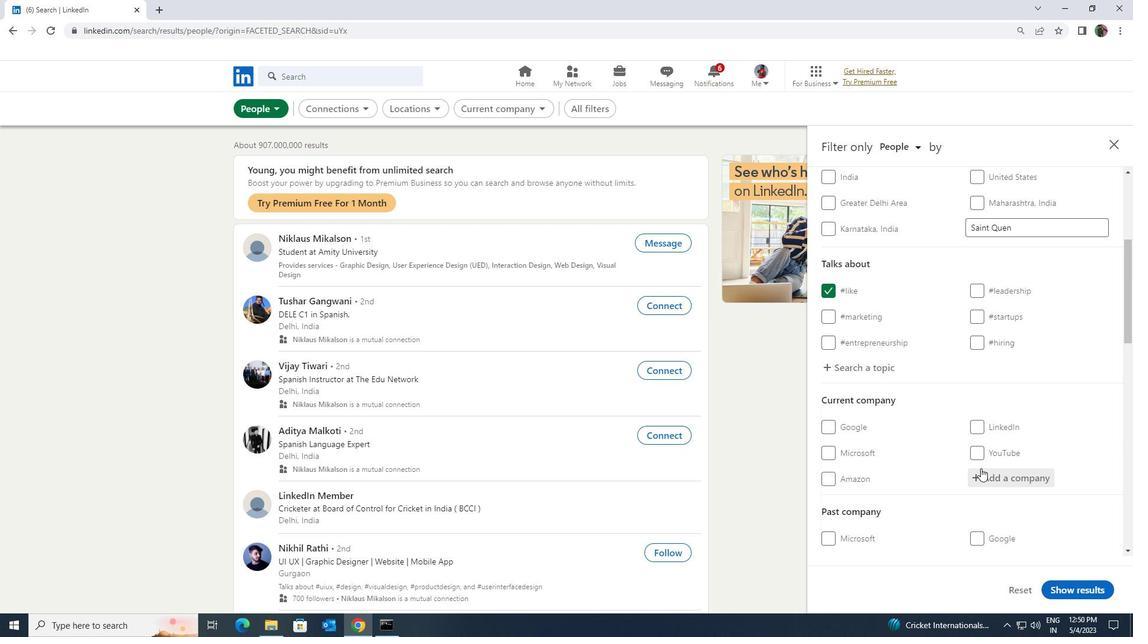
Action: Mouse pressed left at (981, 470)
Screenshot: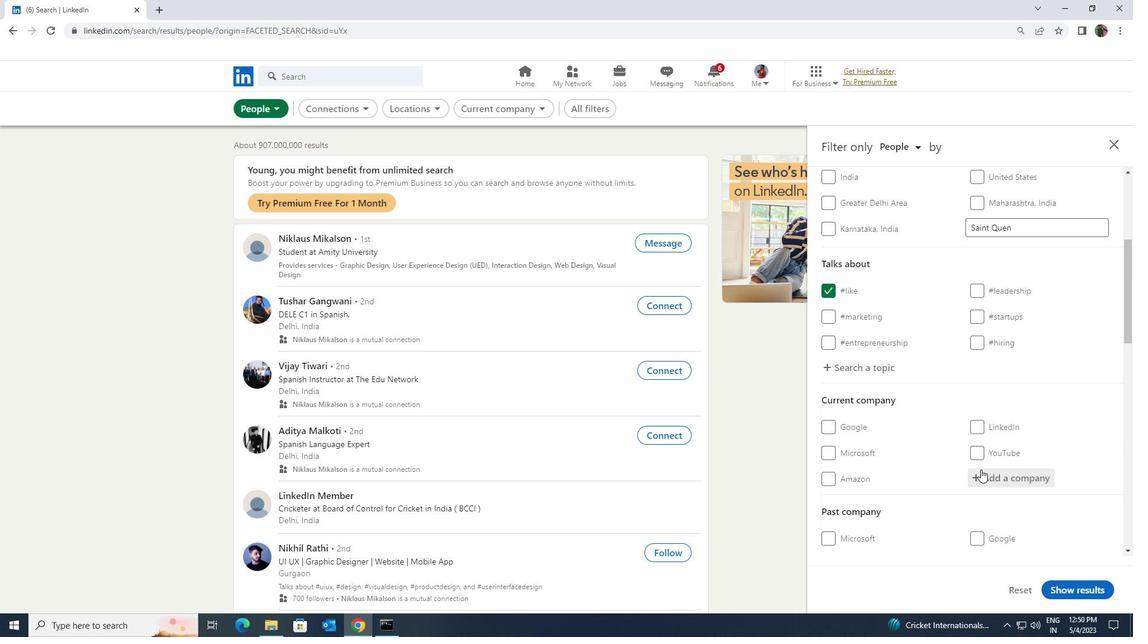
Action: Key pressed <Key.shift>LI<Key.shift>VELAW
Screenshot: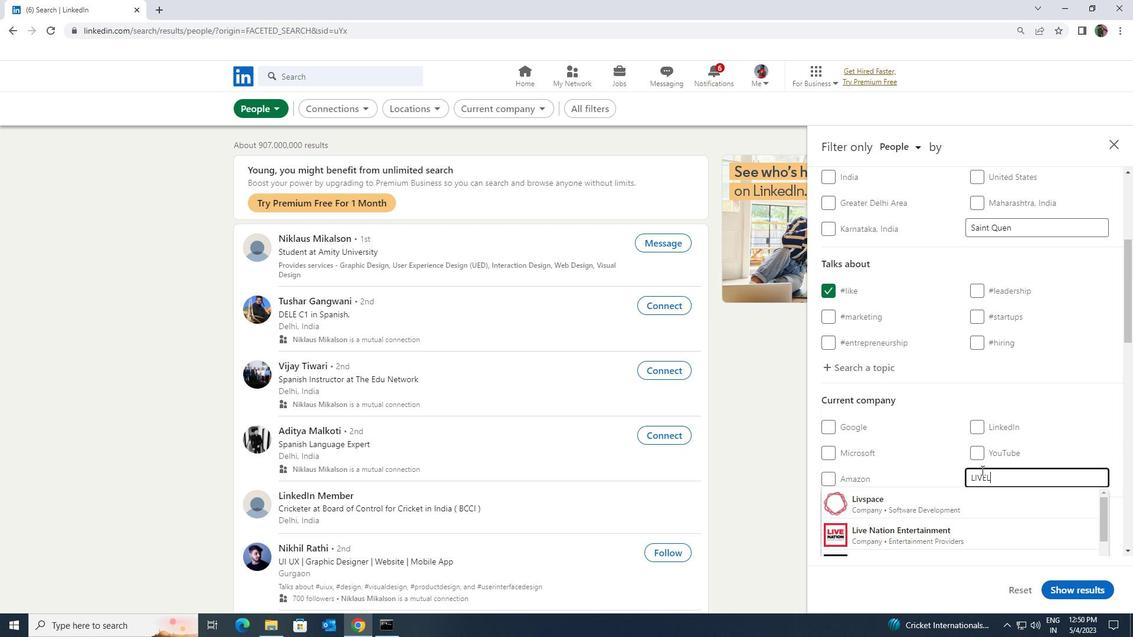 
Action: Mouse moved to (965, 495)
Screenshot: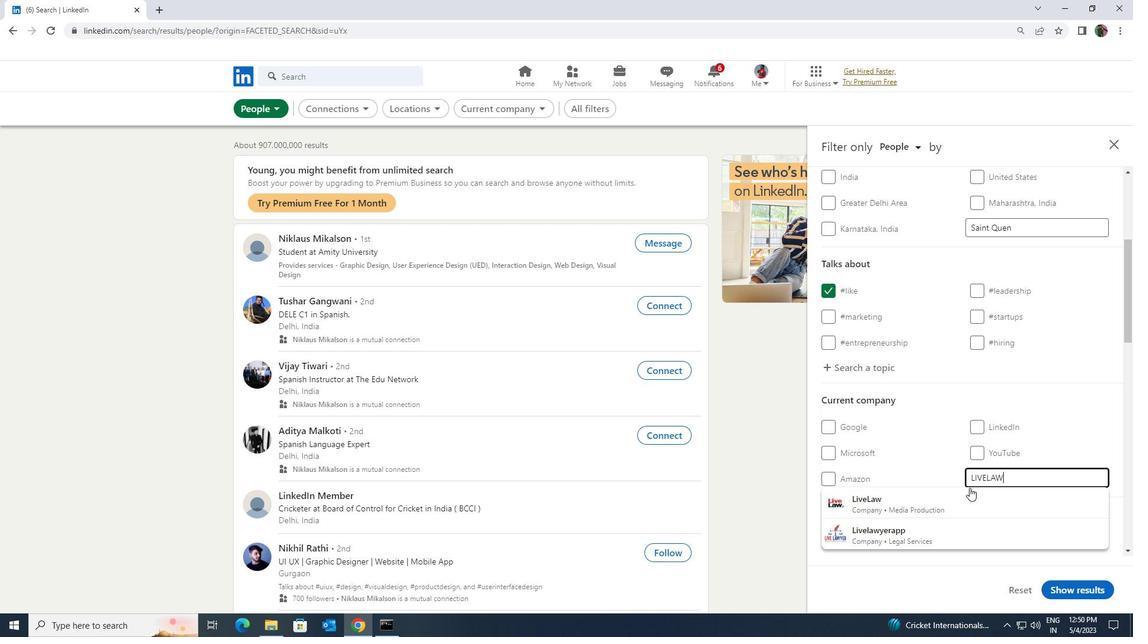 
Action: Mouse pressed left at (965, 495)
Screenshot: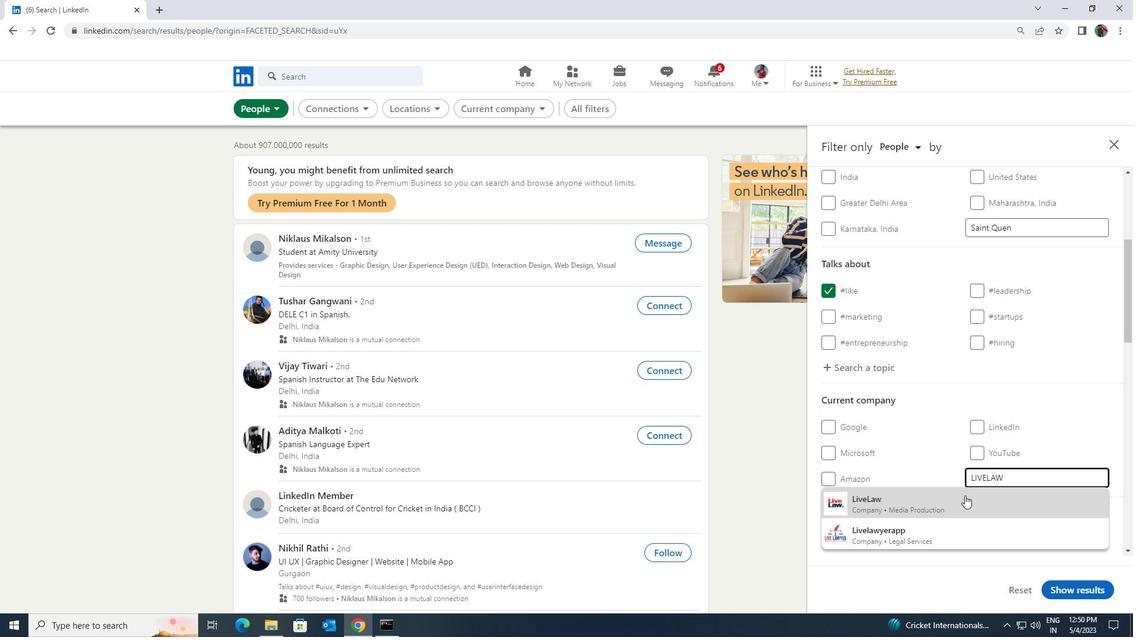 
Action: Mouse scrolled (965, 495) with delta (0, 0)
Screenshot: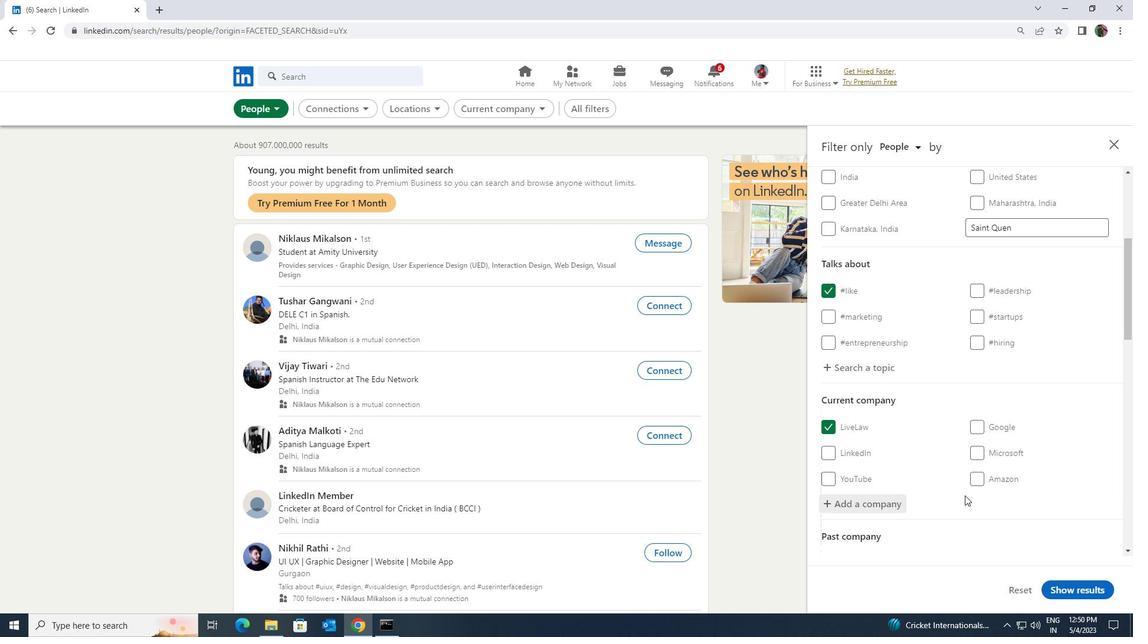 
Action: Mouse scrolled (965, 495) with delta (0, 0)
Screenshot: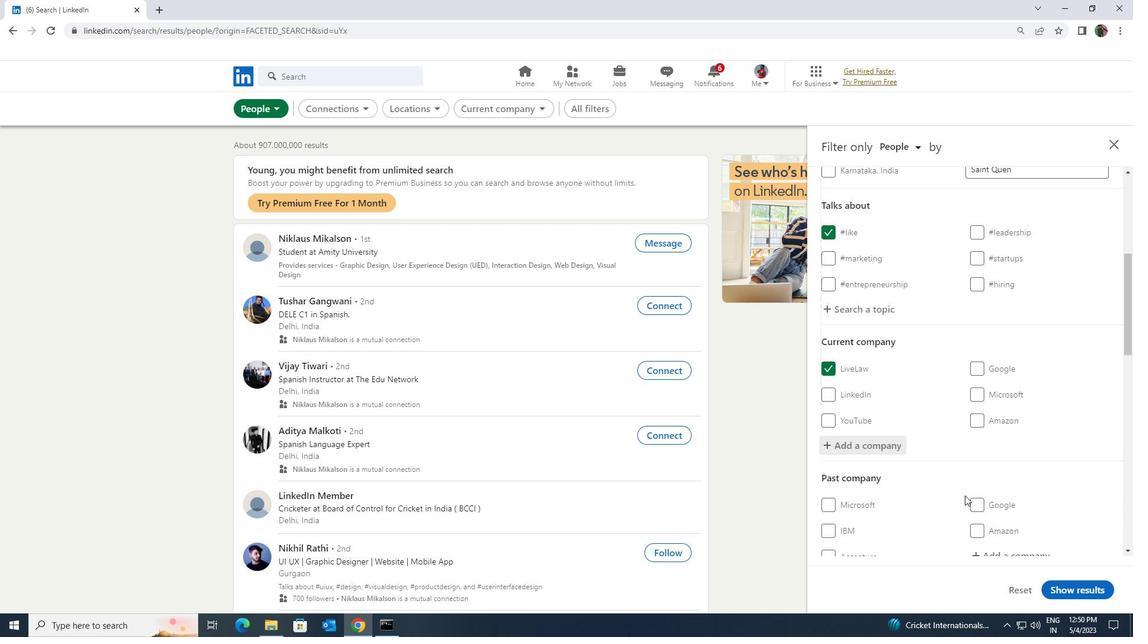 
Action: Mouse scrolled (965, 495) with delta (0, 0)
Screenshot: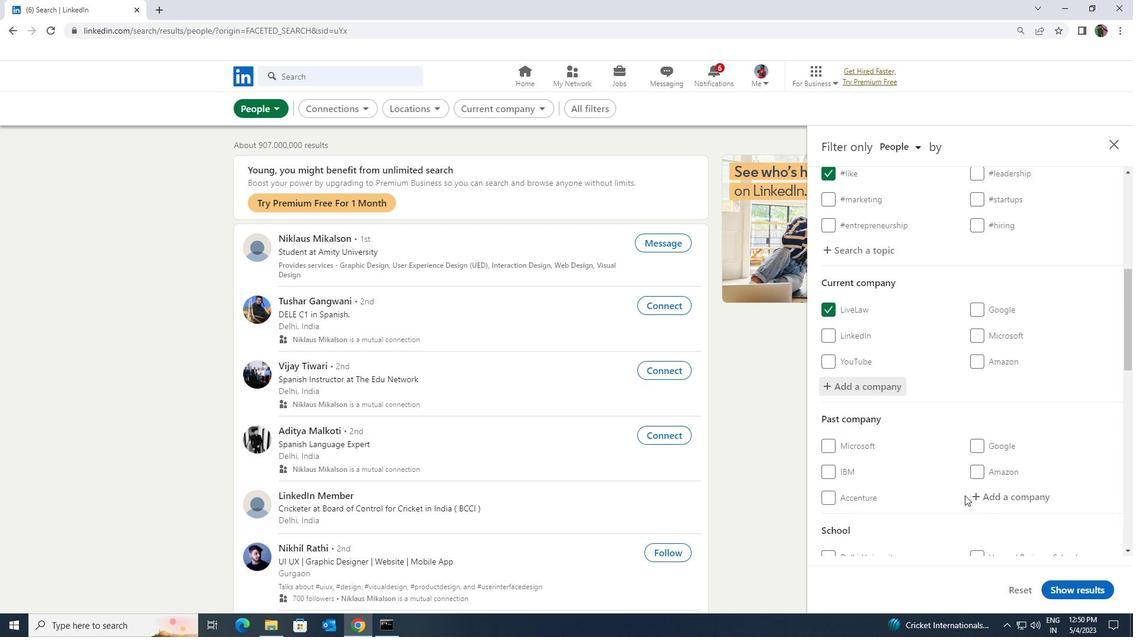 
Action: Mouse scrolled (965, 495) with delta (0, 0)
Screenshot: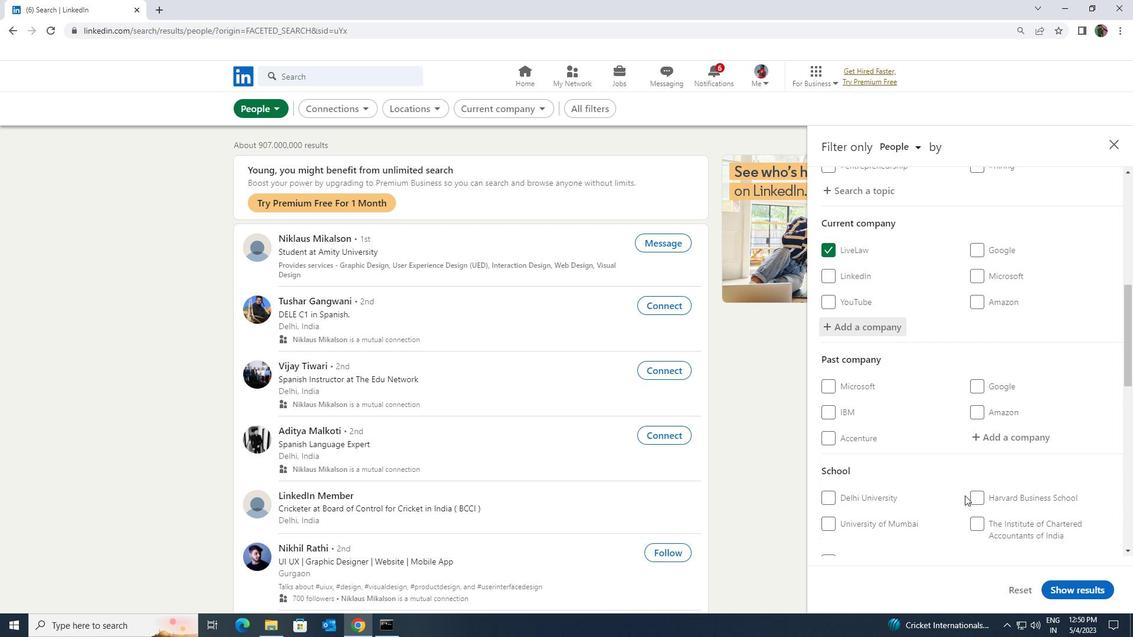 
Action: Mouse moved to (979, 497)
Screenshot: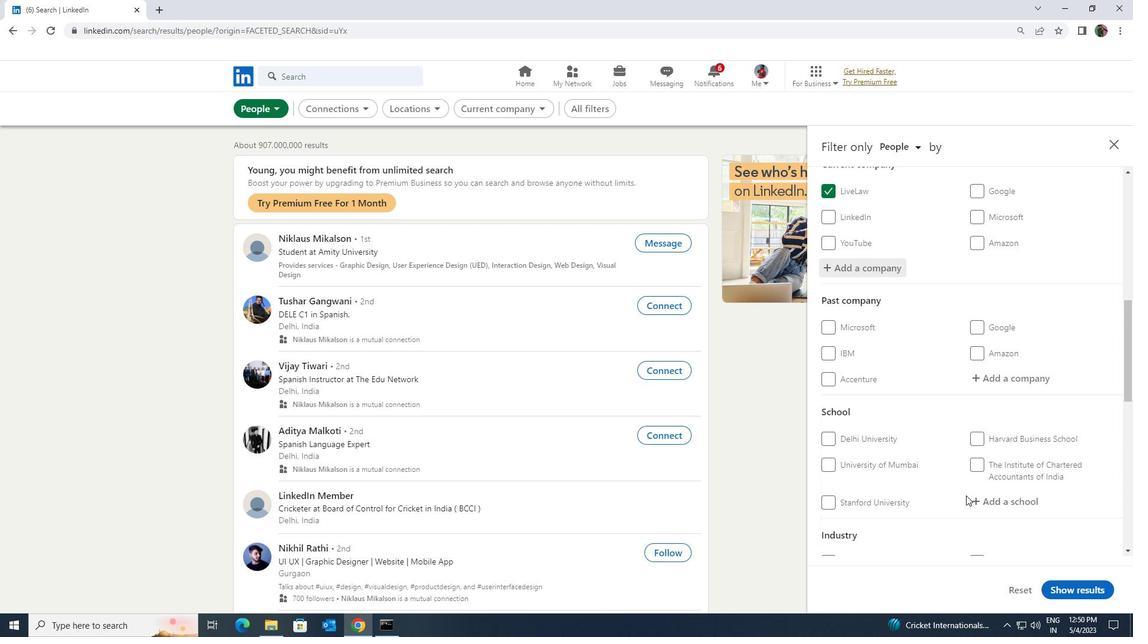 
Action: Mouse pressed left at (979, 497)
Screenshot: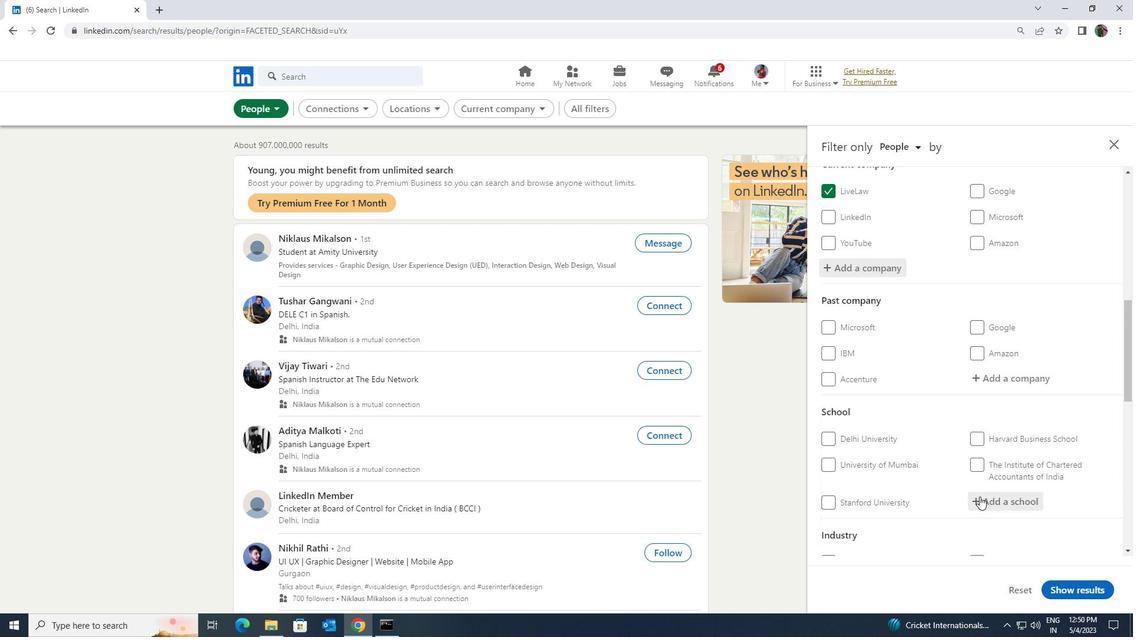
Action: Key pressed <Key.shift><Key.shift><Key.shift><Key.shift><Key.shift><Key.shift><Key.shift><Key.shift><Key.shift><Key.shift><Key.shift><Key.shift><Key.shift><Key.shift><Key.shift><Key.shift><Key.shift><Key.shift><Key.shift><Key.shift>PERIYAR<Key.space><Key.shift>MANI
Screenshot: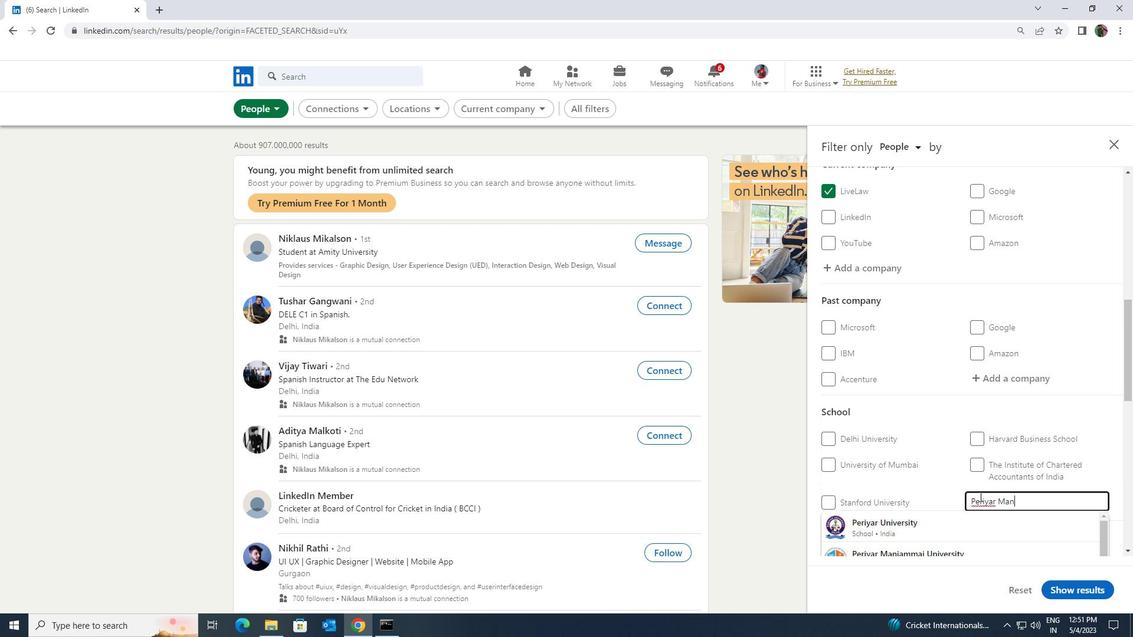 
Action: Mouse moved to (985, 515)
Screenshot: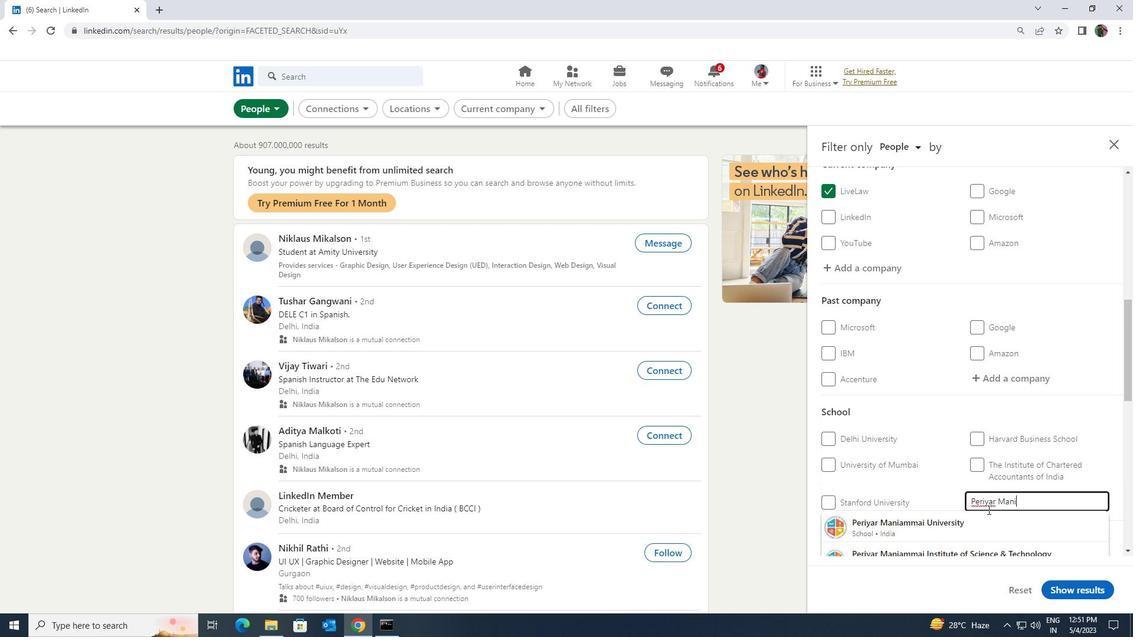 
Action: Mouse pressed left at (985, 515)
Screenshot: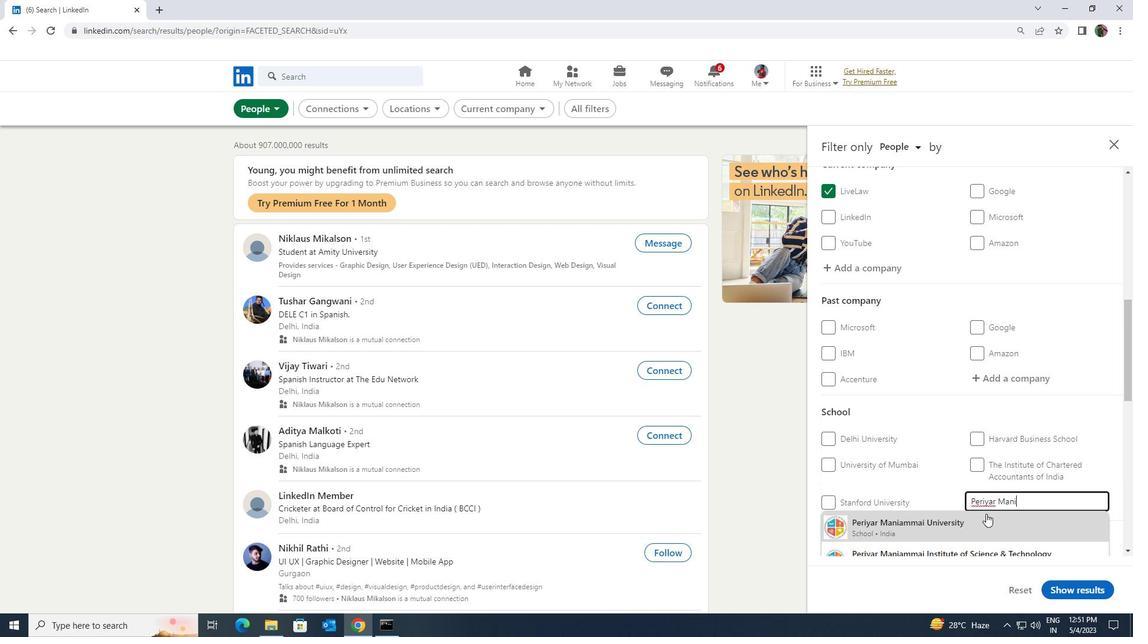 
Action: Mouse moved to (985, 516)
Screenshot: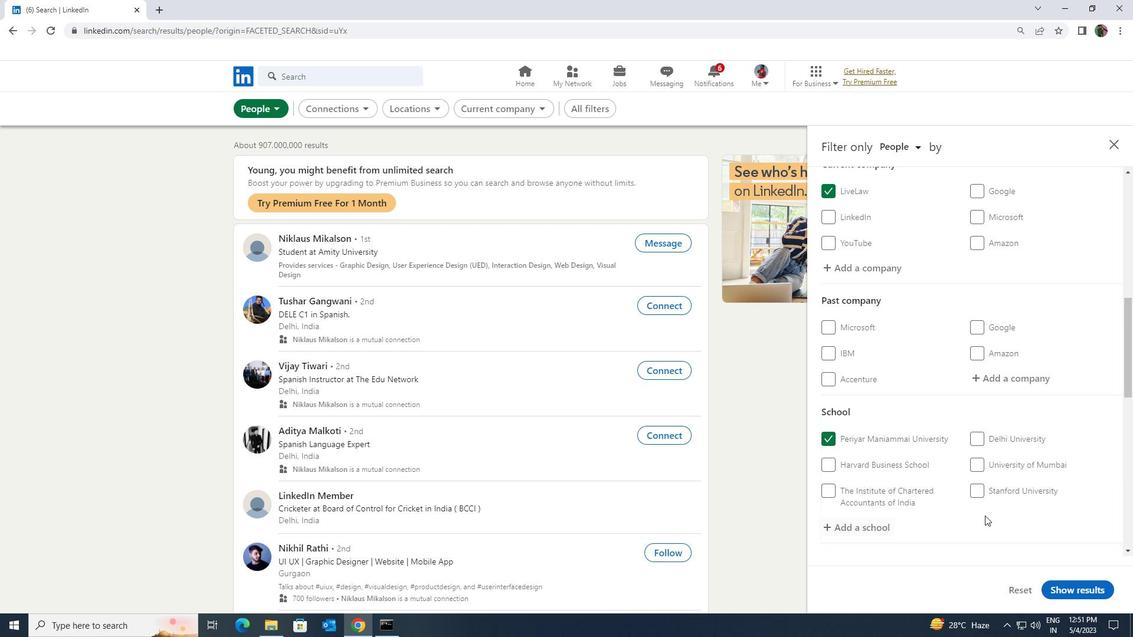 
Action: Mouse scrolled (985, 515) with delta (0, 0)
Screenshot: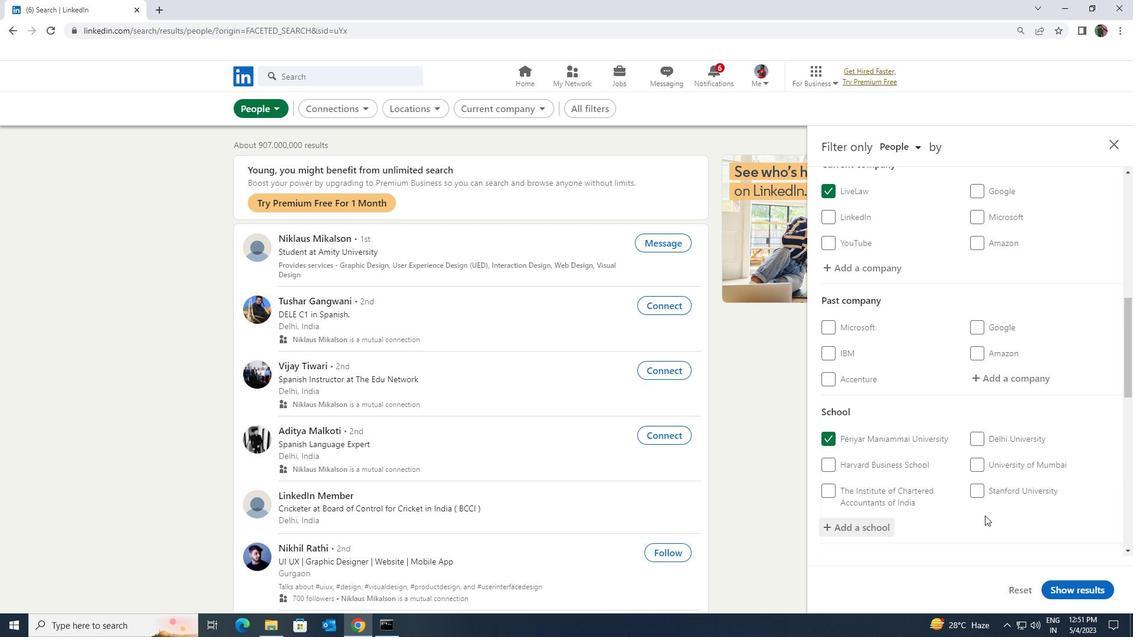 
Action: Mouse scrolled (985, 515) with delta (0, 0)
Screenshot: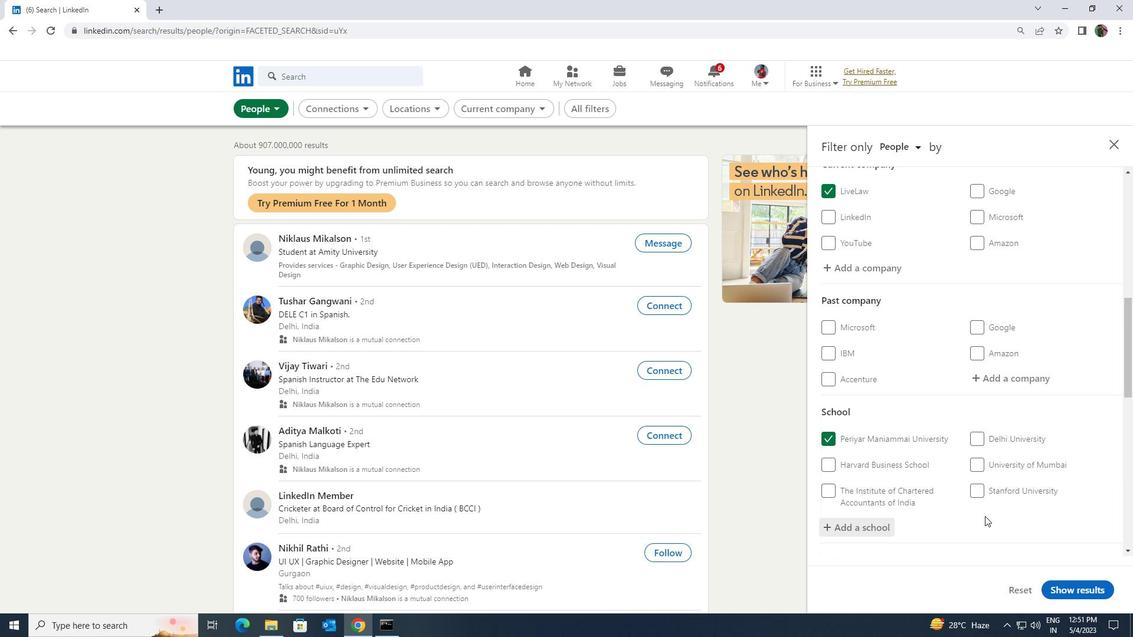 
Action: Mouse scrolled (985, 515) with delta (0, 0)
Screenshot: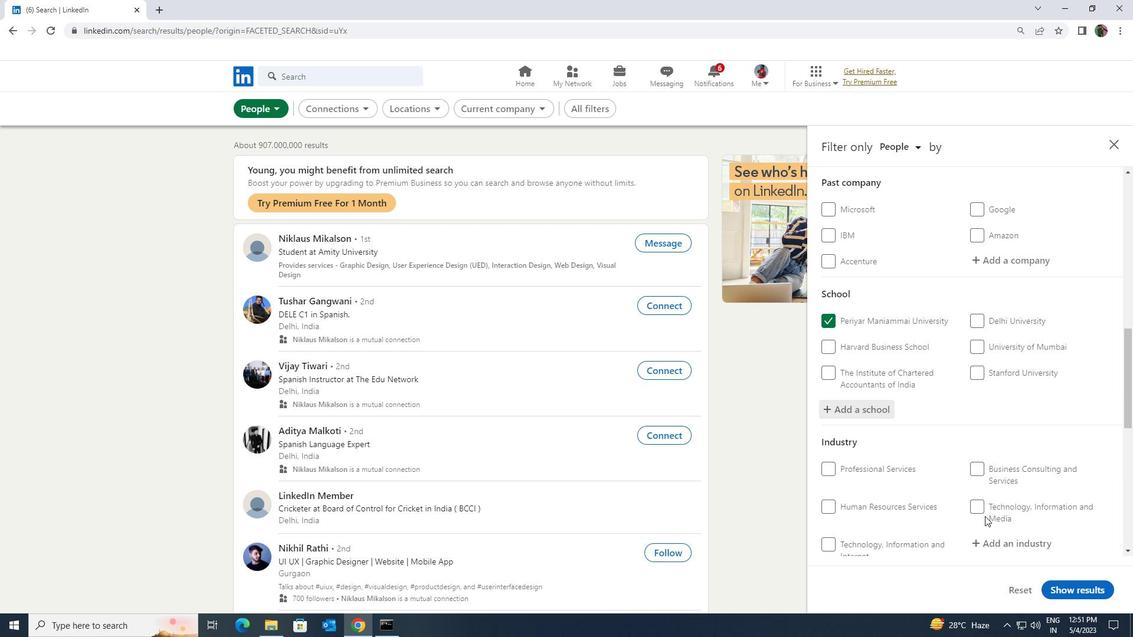 
Action: Mouse scrolled (985, 515) with delta (0, 0)
Screenshot: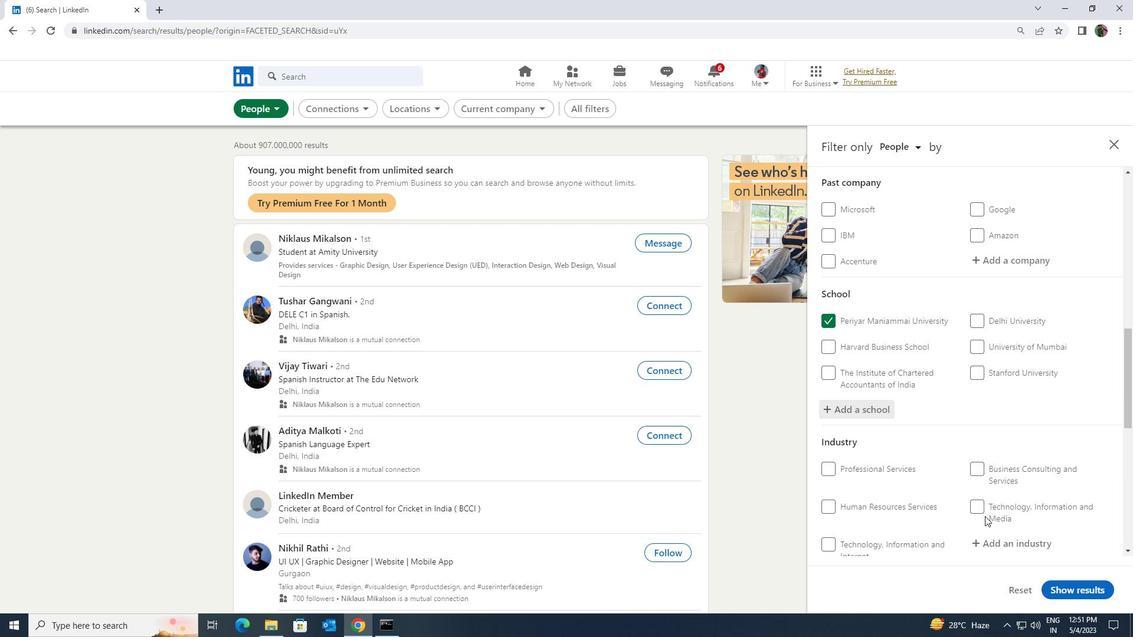 
Action: Mouse moved to (1001, 428)
Screenshot: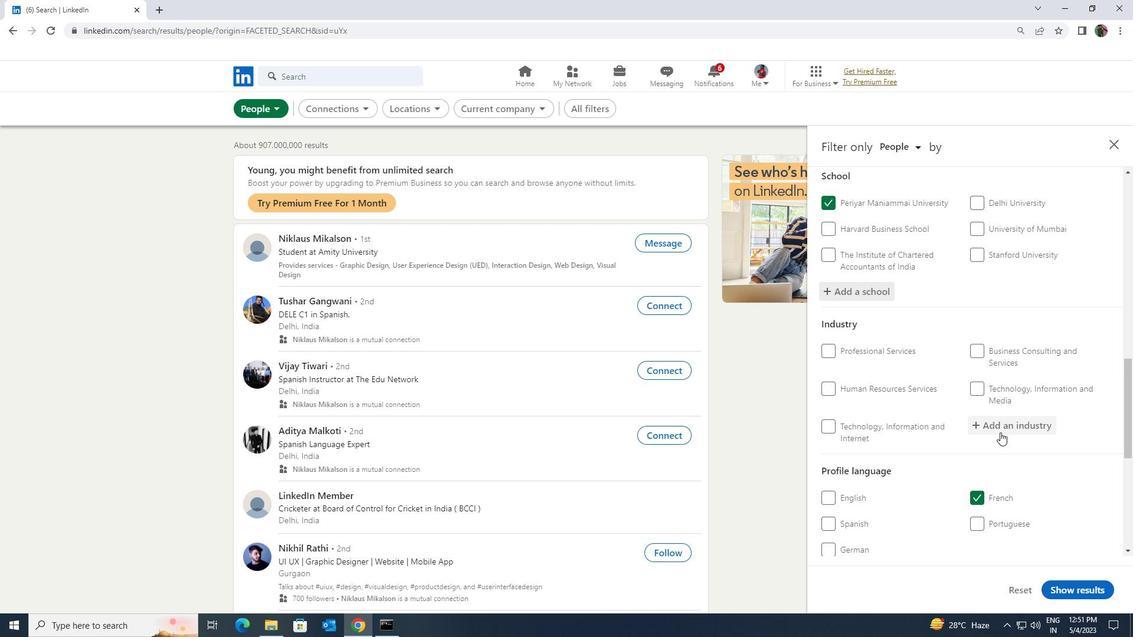 
Action: Mouse pressed left at (1001, 428)
Screenshot: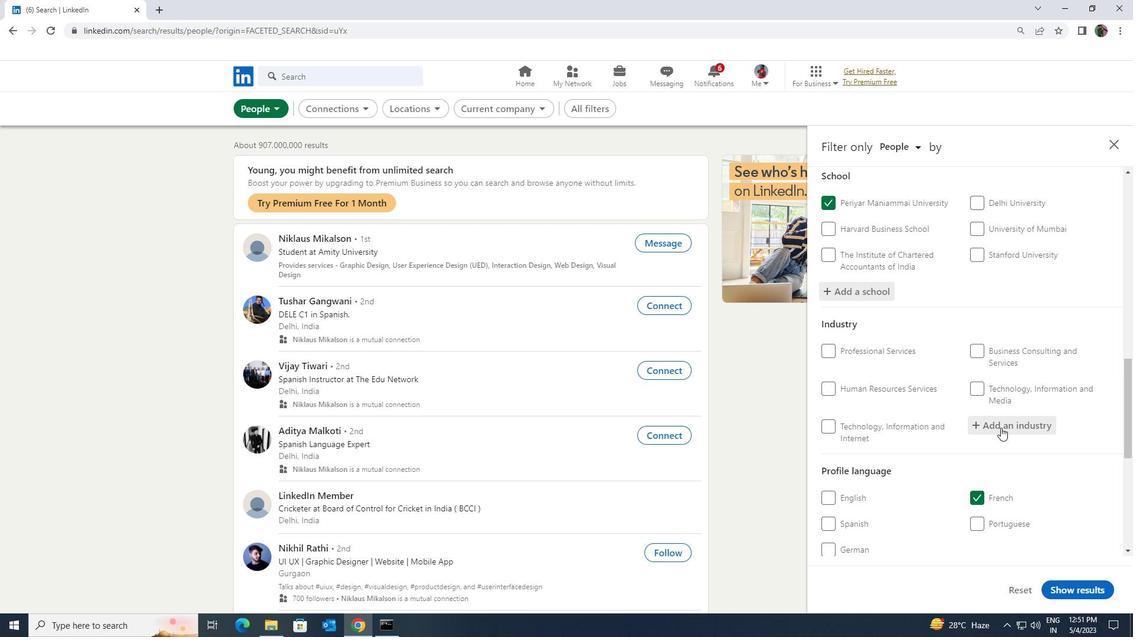 
Action: Key pressed <Key.shift><Key.shift><Key.shift><Key.shift><Key.shift><Key.shift><Key.shift><Key.shift><Key.shift><Key.shift><Key.shift><Key.shift><Key.shift><Key.shift>IT<Key.space><Key.shift>SYSTEM<Key.space><Key.shift><Key.shift><Key.shift><Key.shift>INST
Screenshot: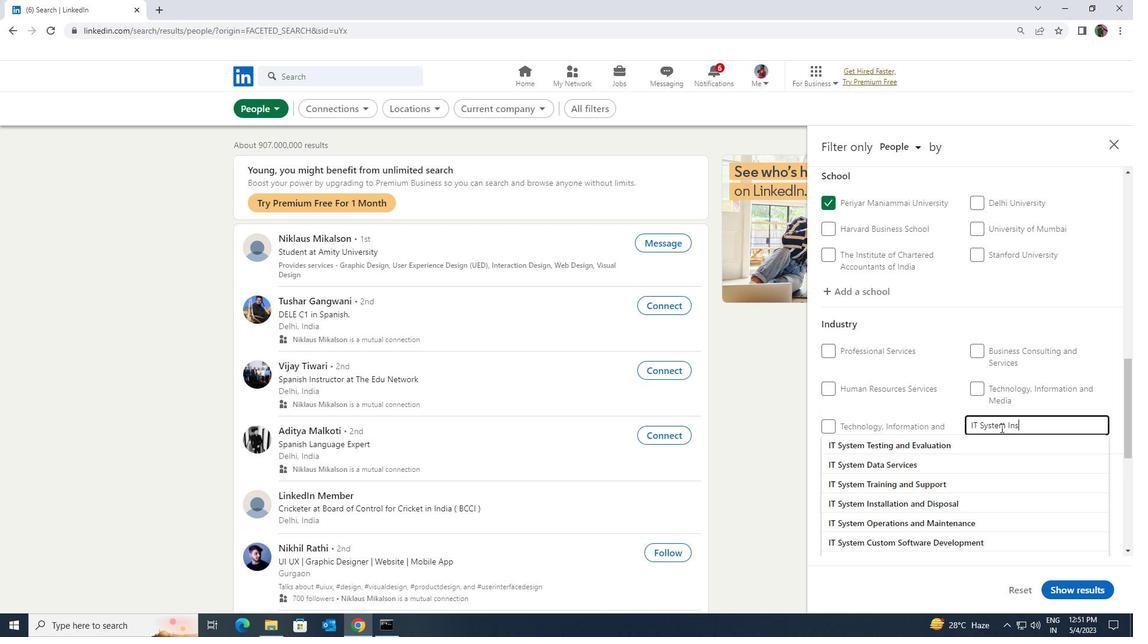 
Action: Mouse moved to (987, 438)
Screenshot: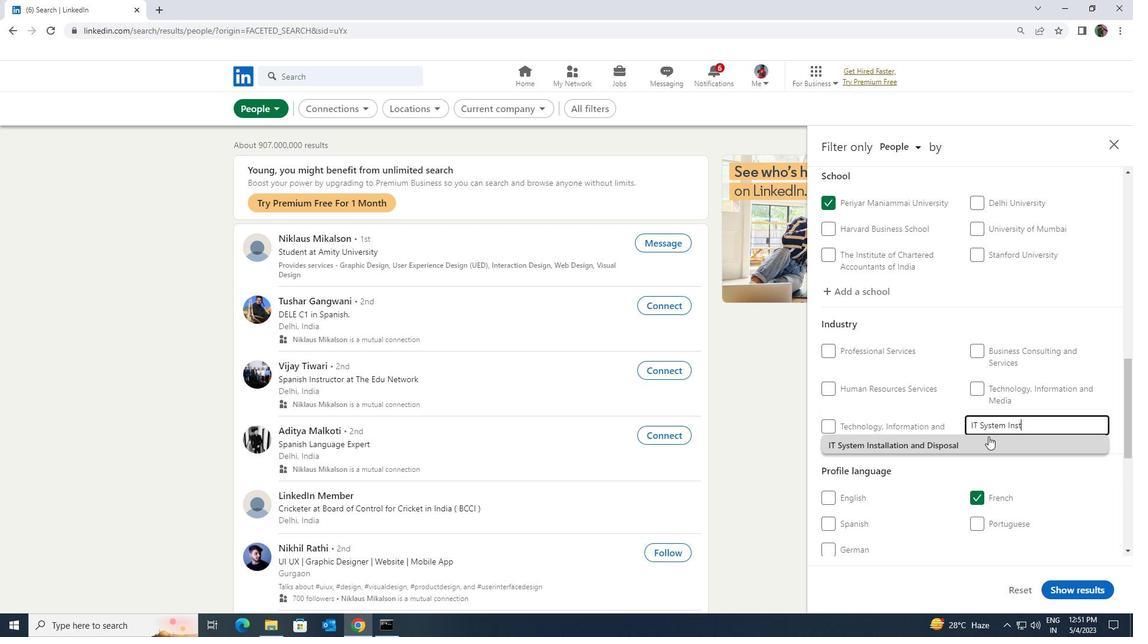 
Action: Mouse pressed left at (987, 438)
Screenshot: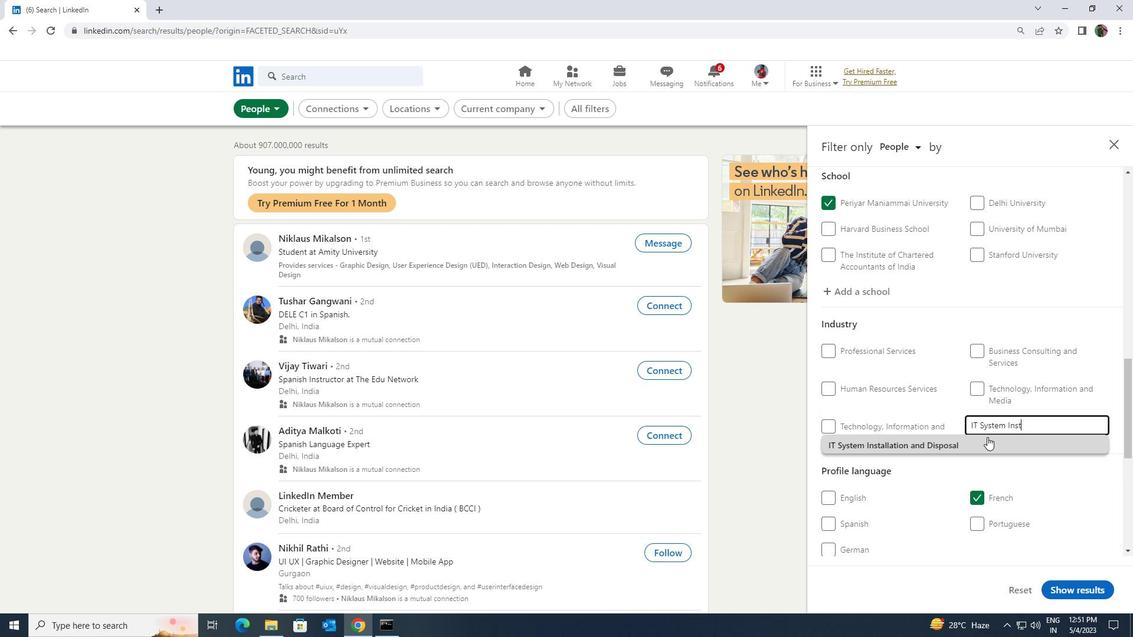 
Action: Mouse scrolled (987, 437) with delta (0, 0)
Screenshot: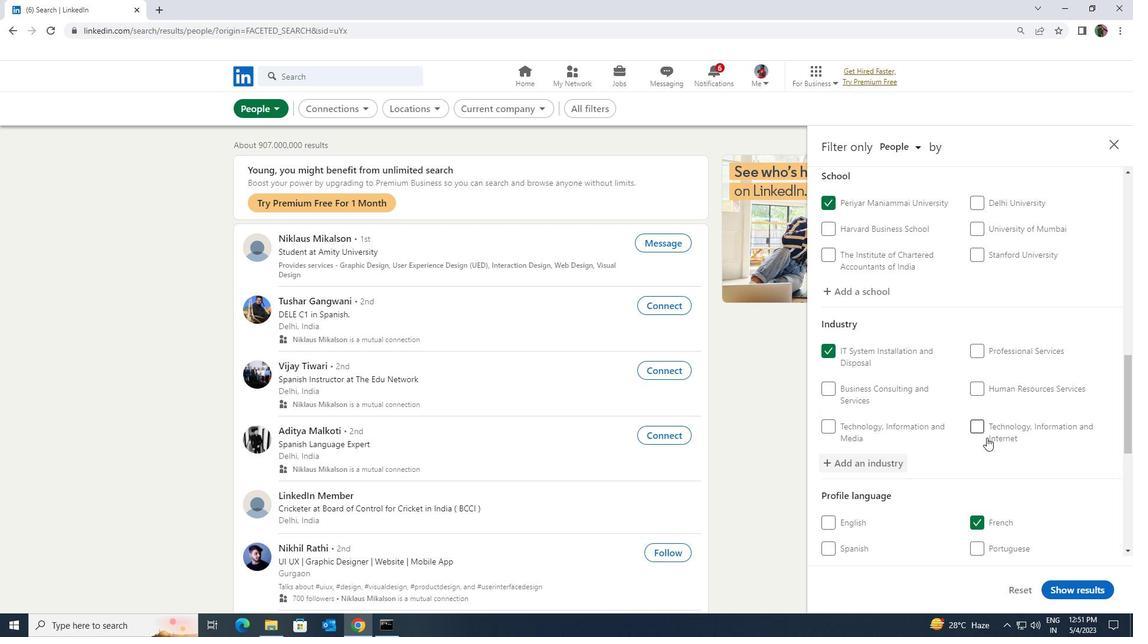 
Action: Mouse scrolled (987, 437) with delta (0, 0)
Screenshot: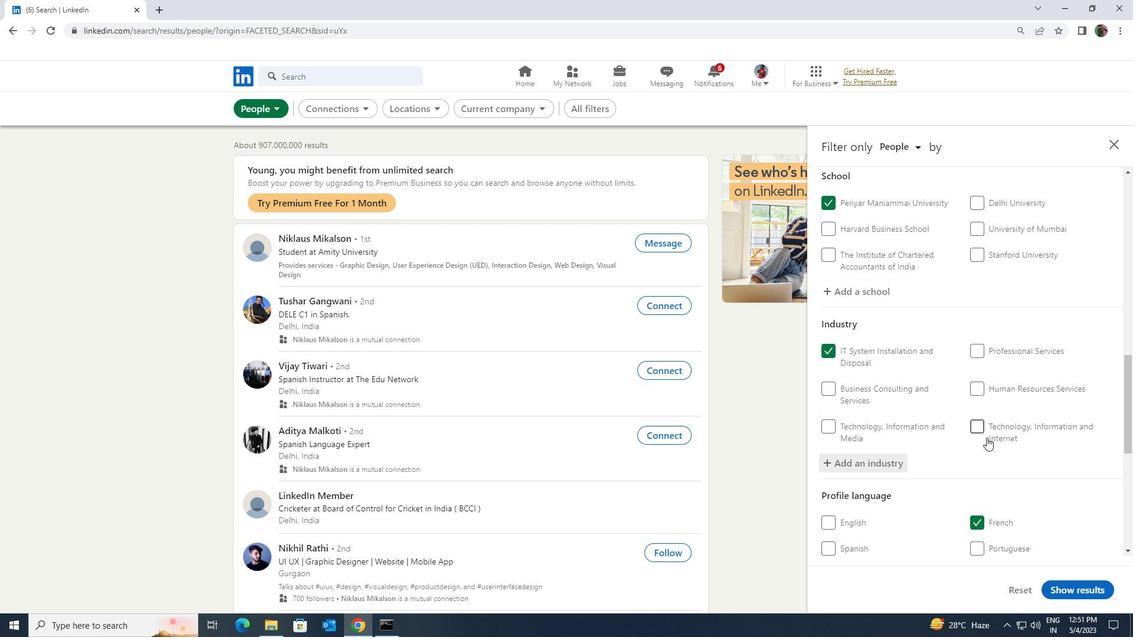 
Action: Mouse scrolled (987, 437) with delta (0, 0)
Screenshot: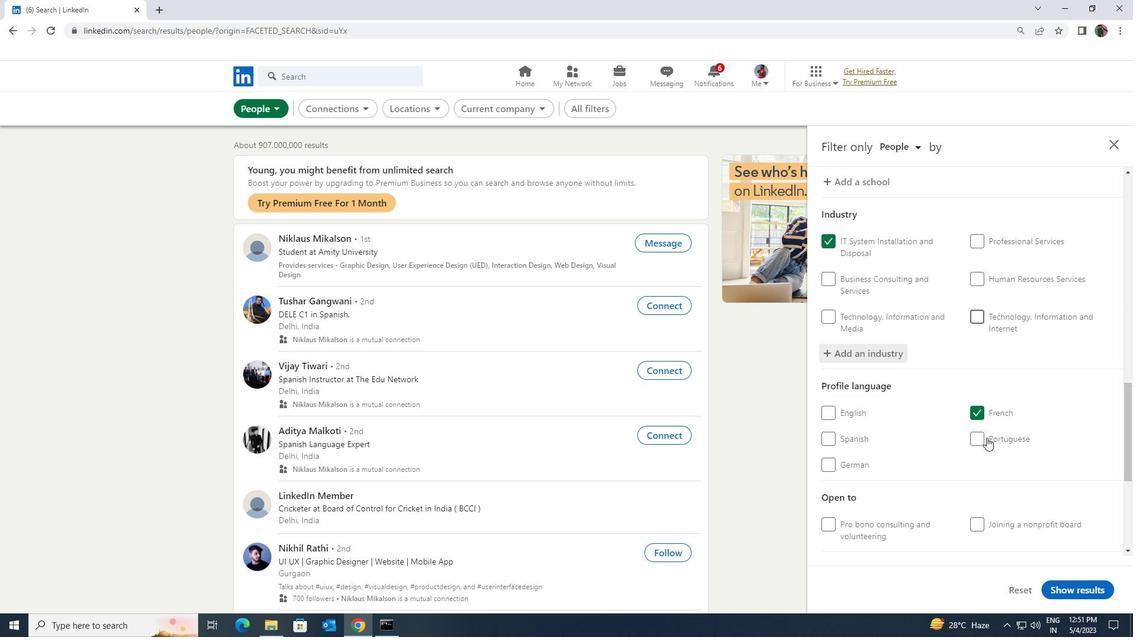 
Action: Mouse scrolled (987, 437) with delta (0, 0)
Screenshot: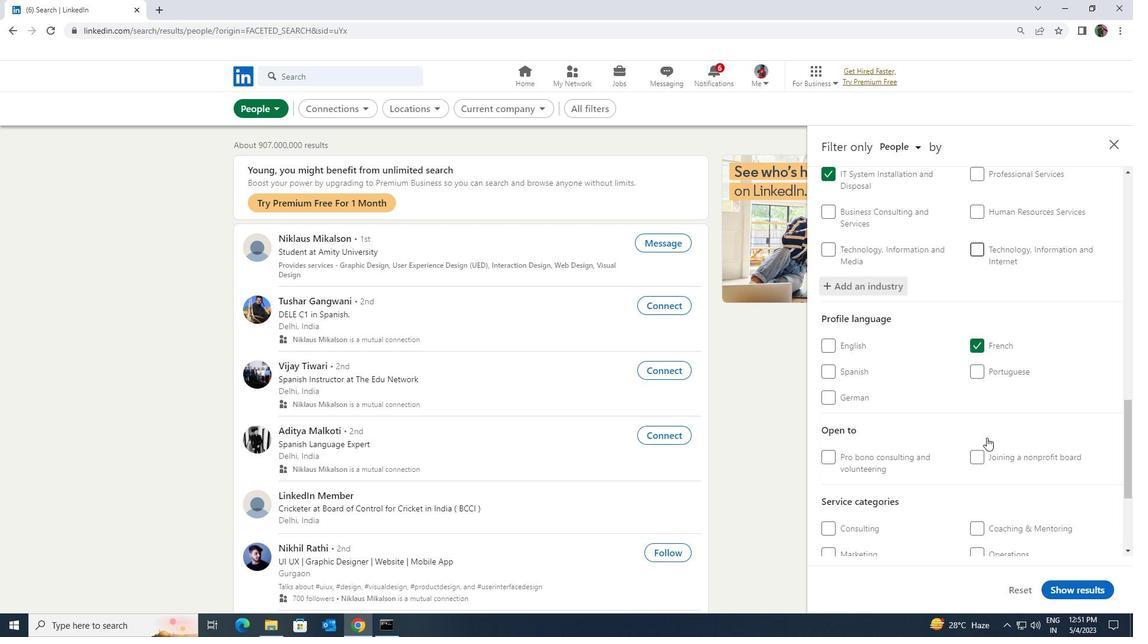 
Action: Mouse scrolled (987, 437) with delta (0, 0)
Screenshot: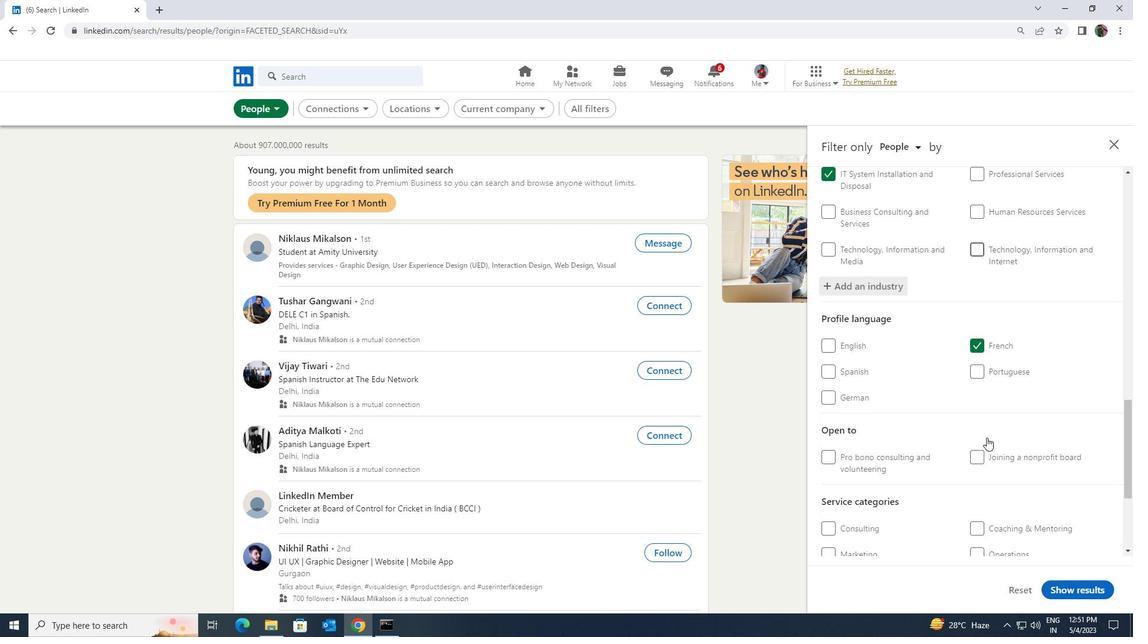 
Action: Mouse scrolled (987, 437) with delta (0, 0)
Screenshot: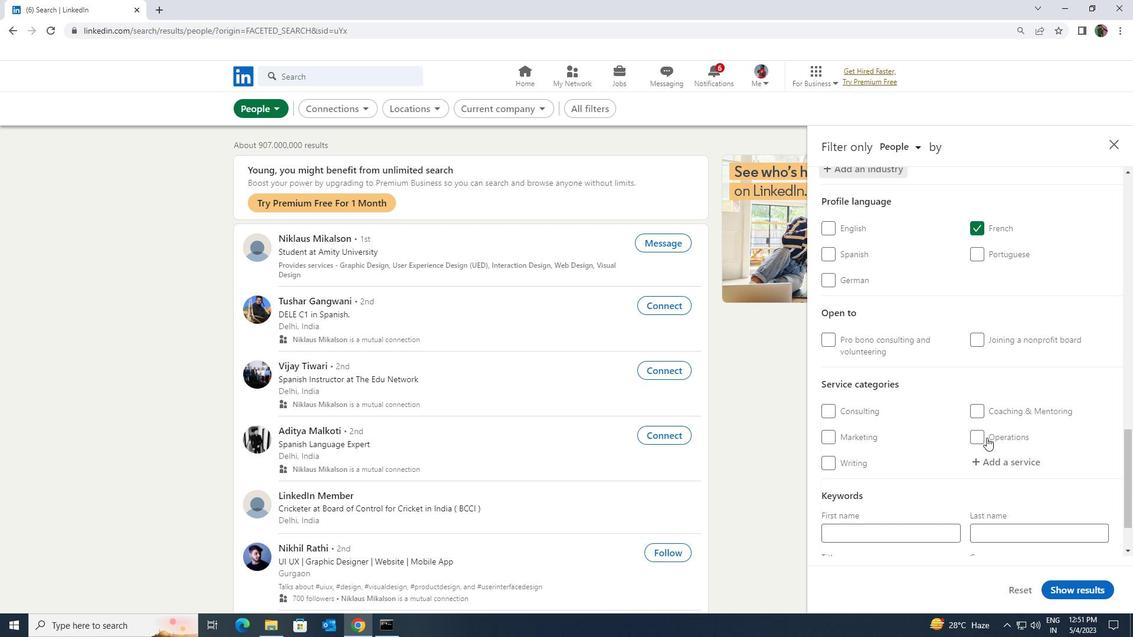 
Action: Mouse moved to (995, 404)
Screenshot: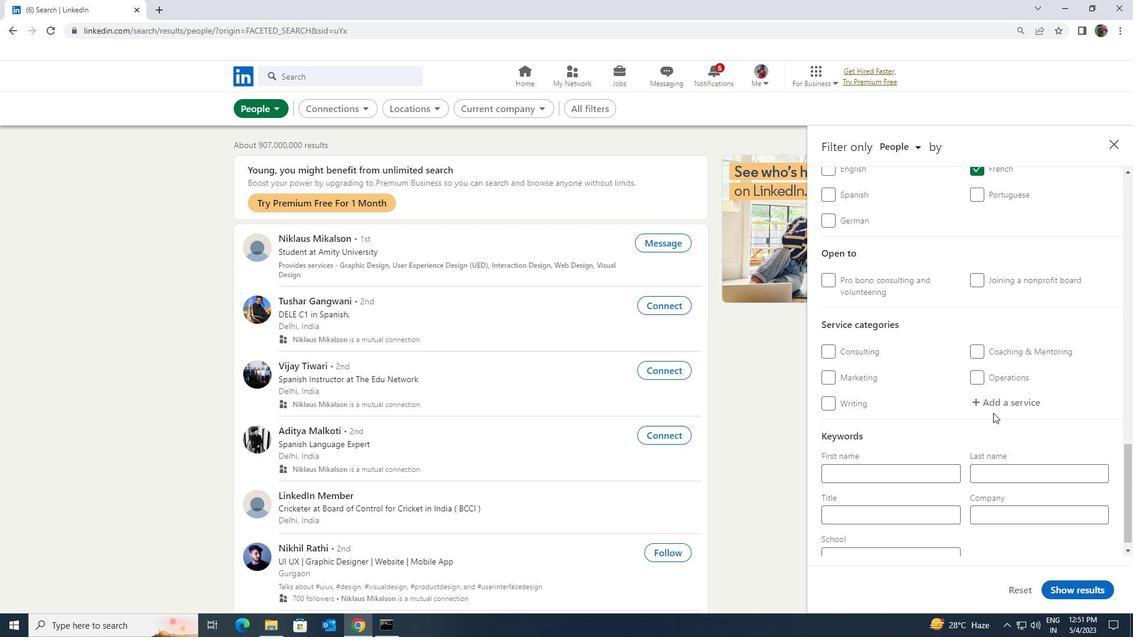 
Action: Mouse pressed left at (995, 404)
Screenshot: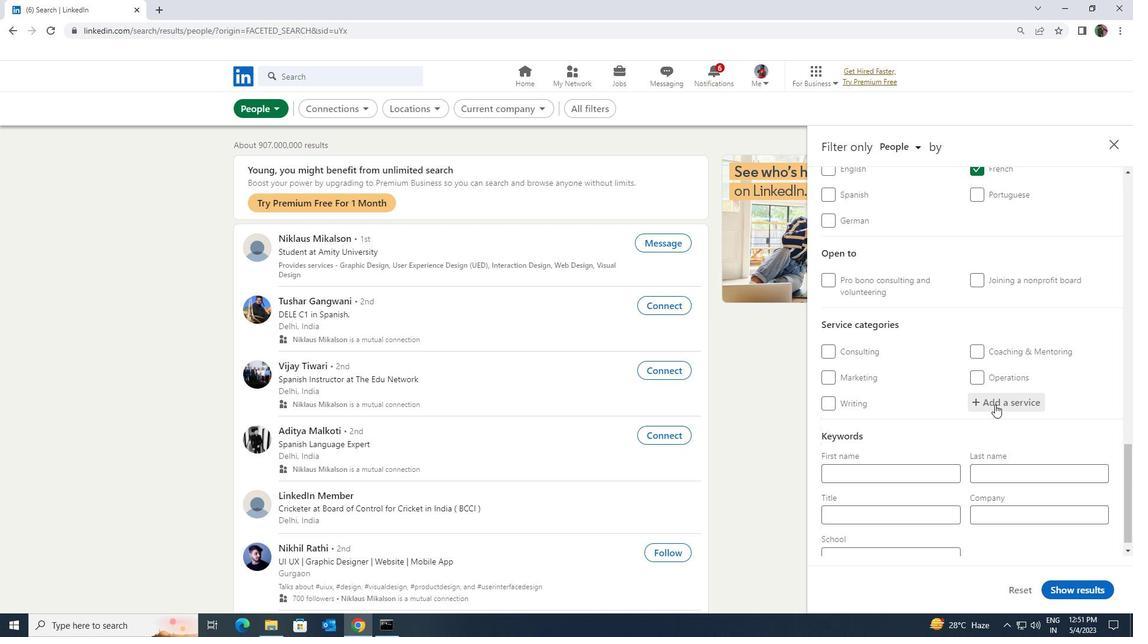 
Action: Key pressed <Key.shift>PROGRAM<Key.space>
Screenshot: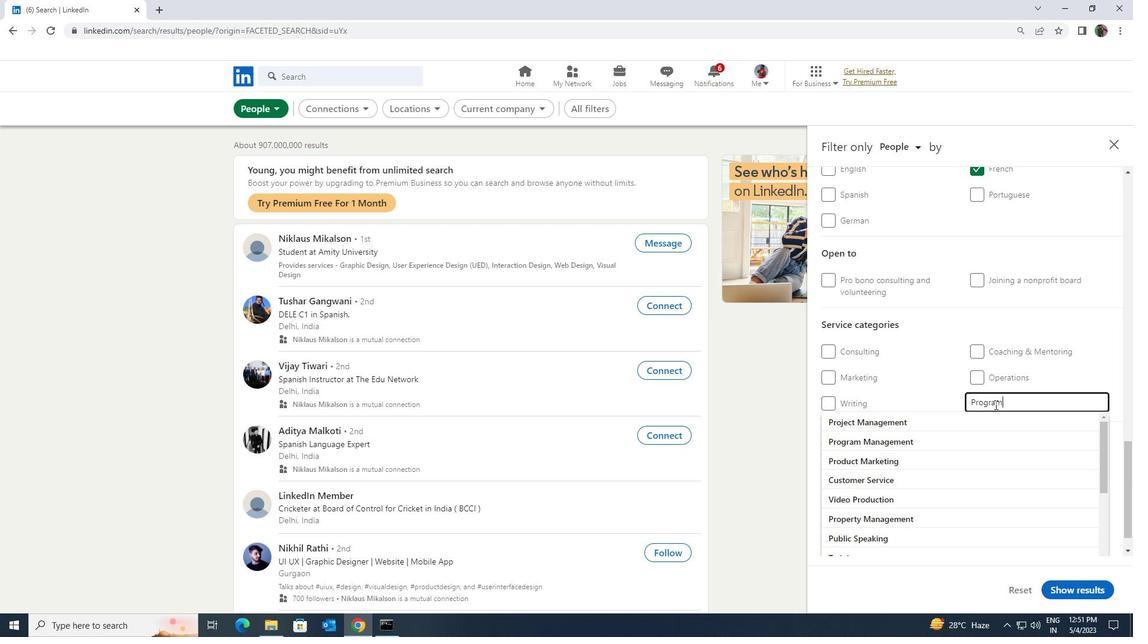 
Action: Mouse moved to (988, 413)
Screenshot: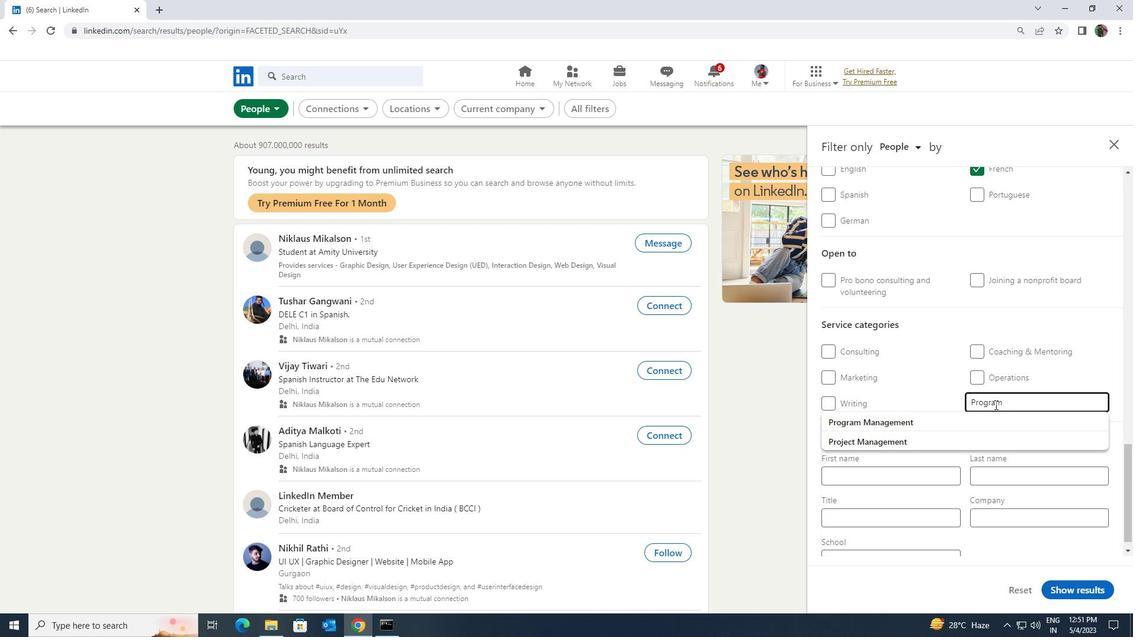 
Action: Mouse pressed left at (988, 413)
Screenshot: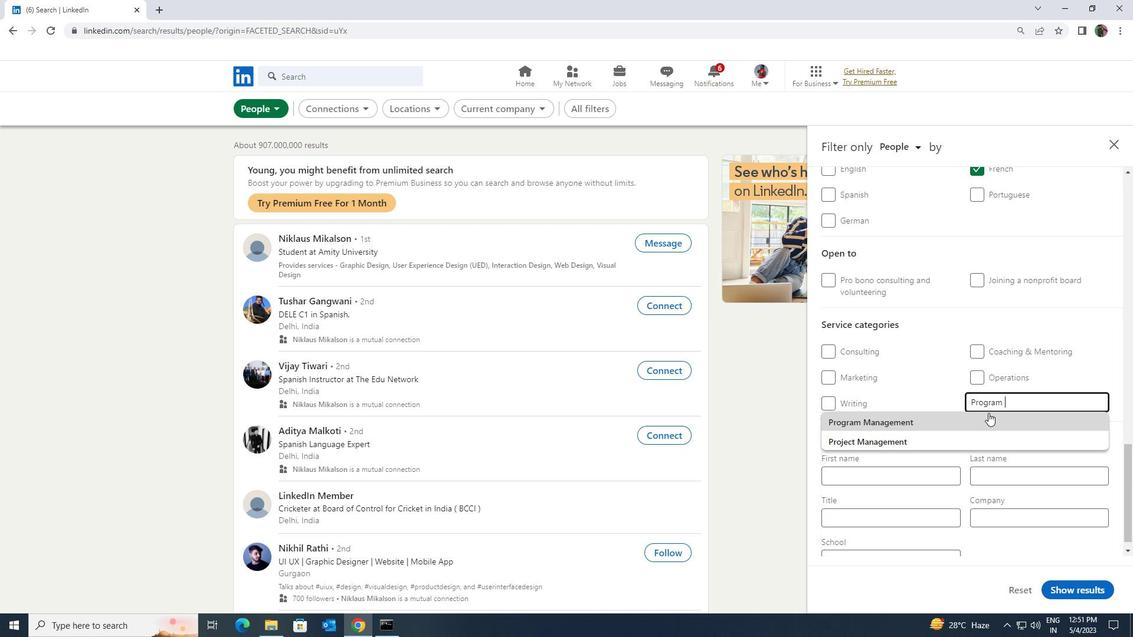 
Action: Mouse scrolled (988, 412) with delta (0, 0)
Screenshot: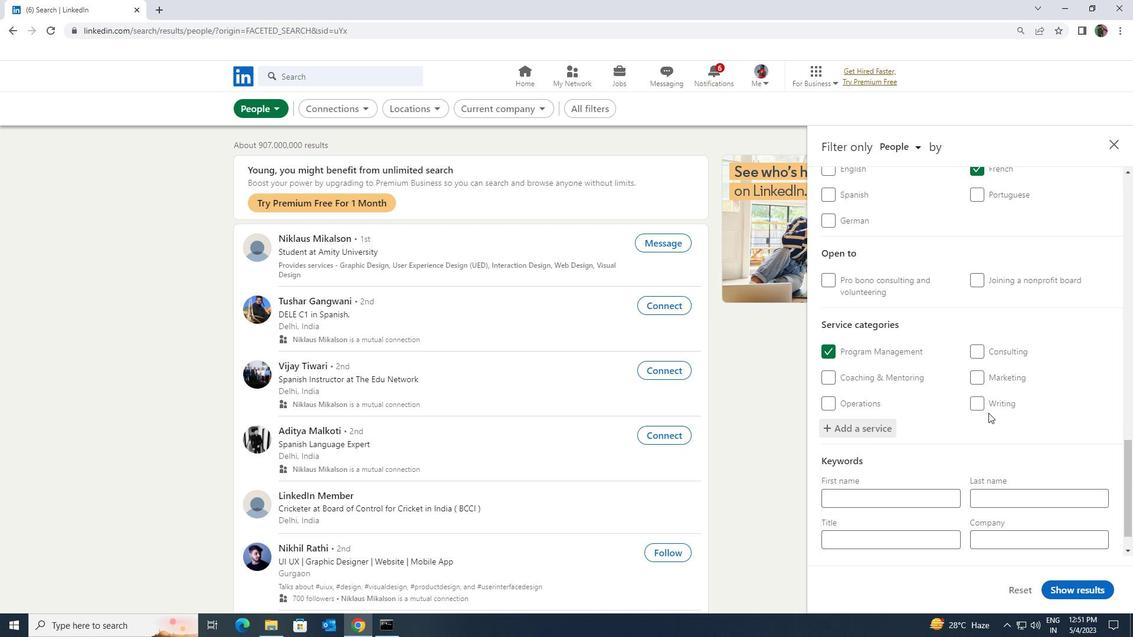 
Action: Mouse scrolled (988, 412) with delta (0, 0)
Screenshot: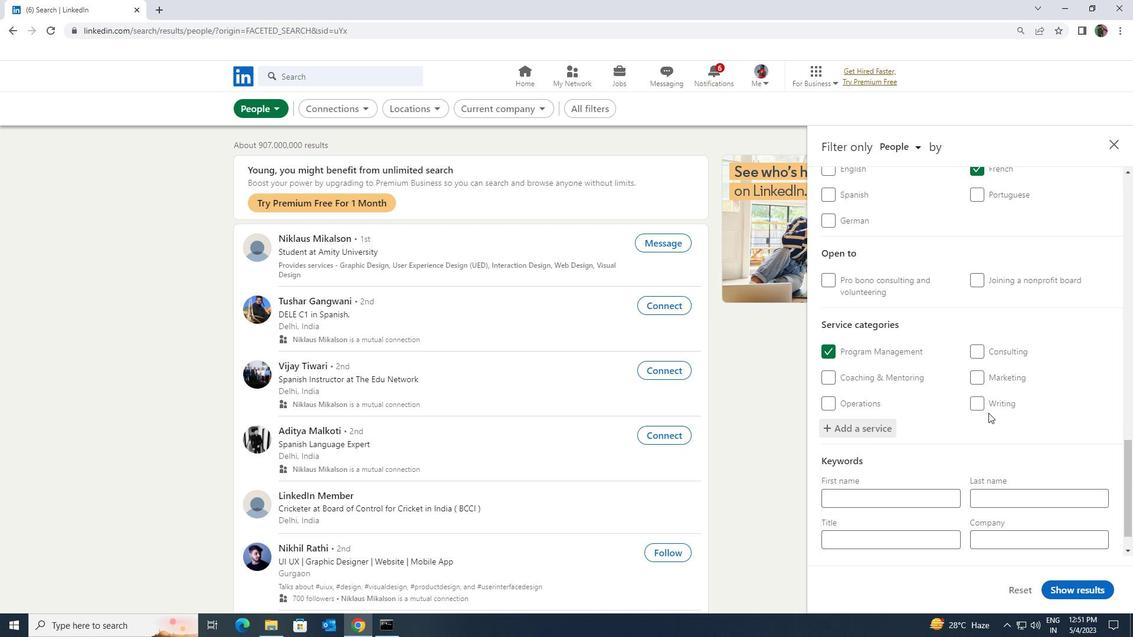 
Action: Mouse moved to (948, 496)
Screenshot: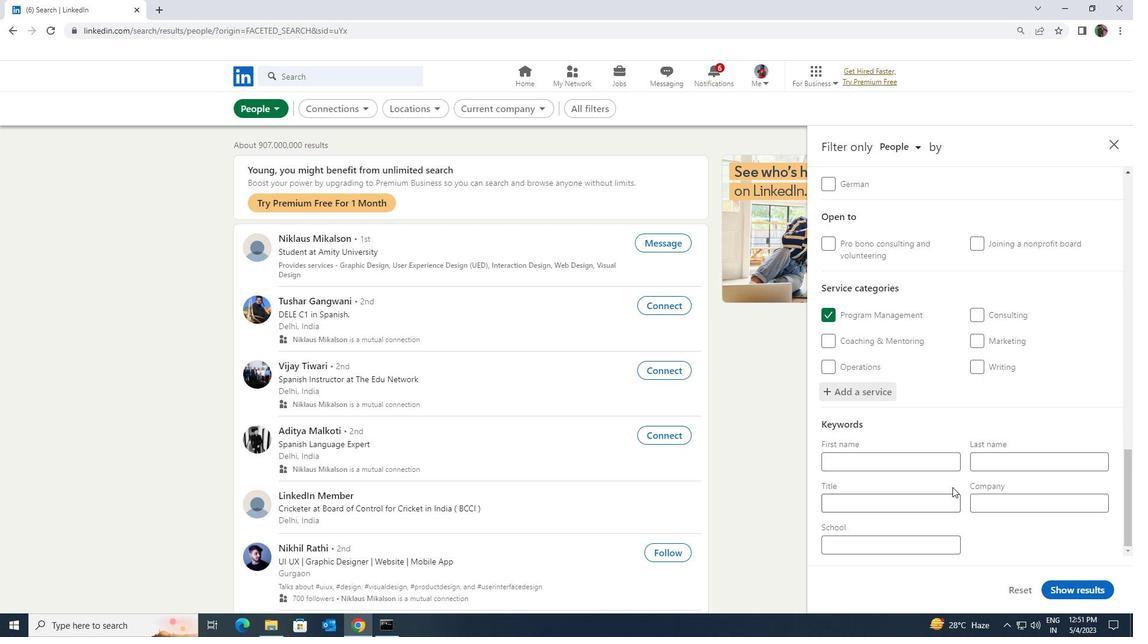 
Action: Mouse pressed left at (948, 496)
Screenshot: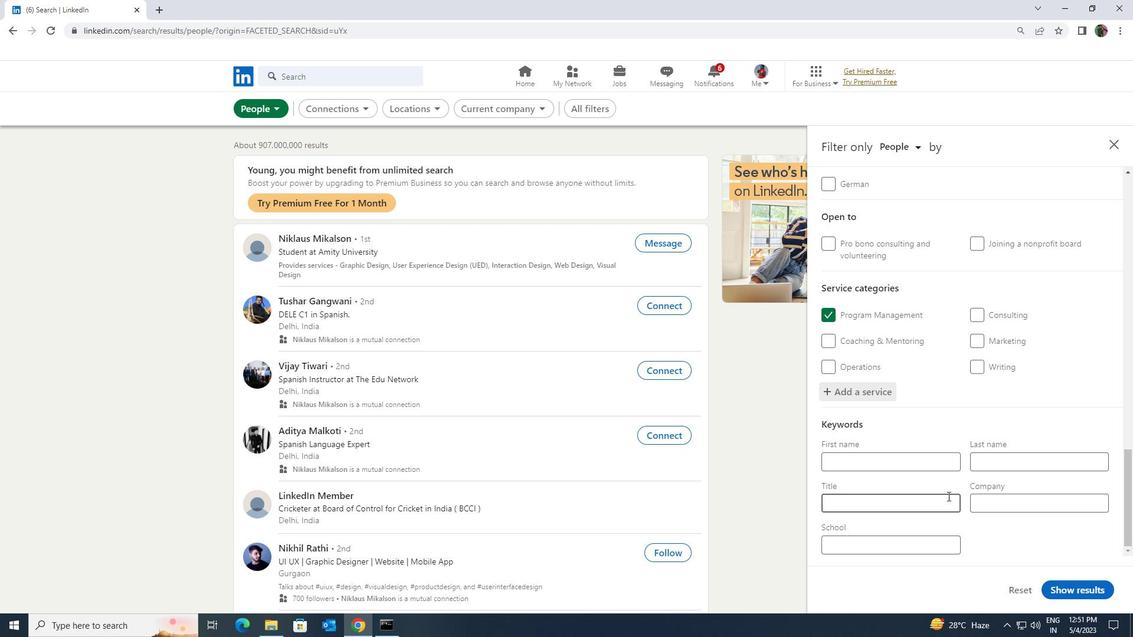 
Action: Key pressed <Key.shift><Key.shift><Key.shift><Key.shift><Key.shift><Key.shift><Key.shift>PERSONAL<Key.space><Key.shift><Key.shift>ASSISTANT
Screenshot: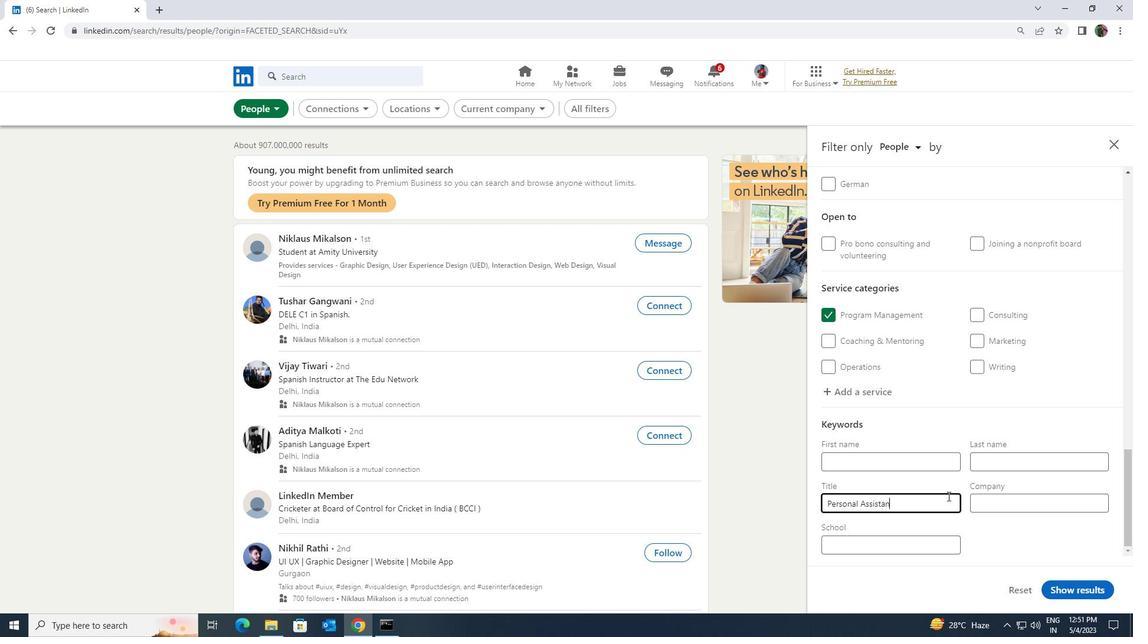 
Action: Mouse moved to (1066, 590)
Screenshot: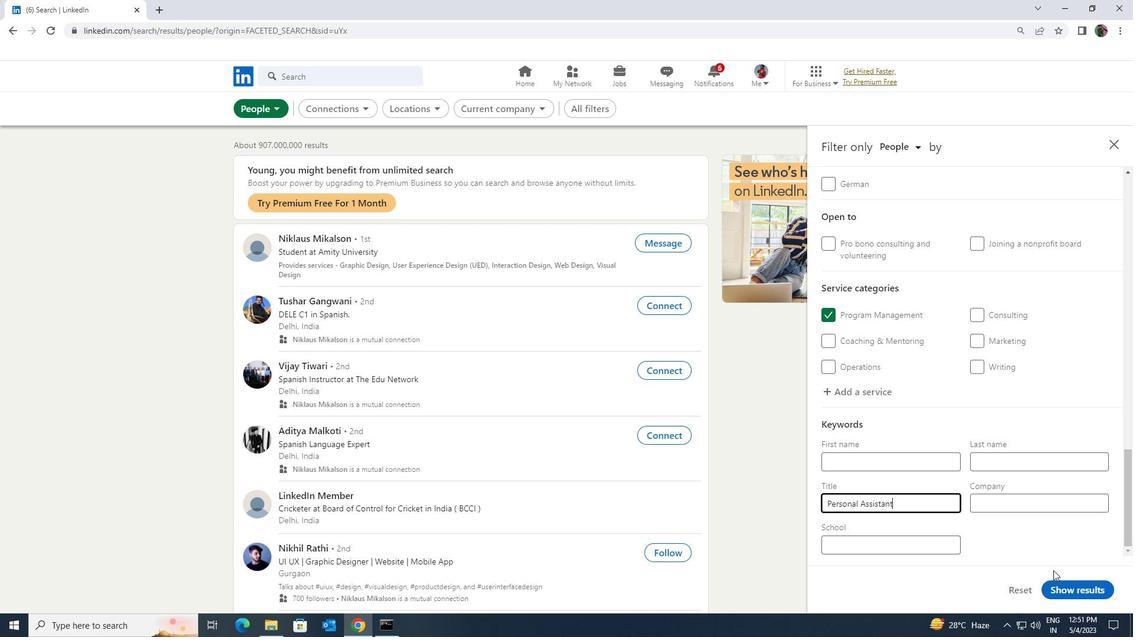 
Action: Mouse pressed left at (1066, 590)
Screenshot: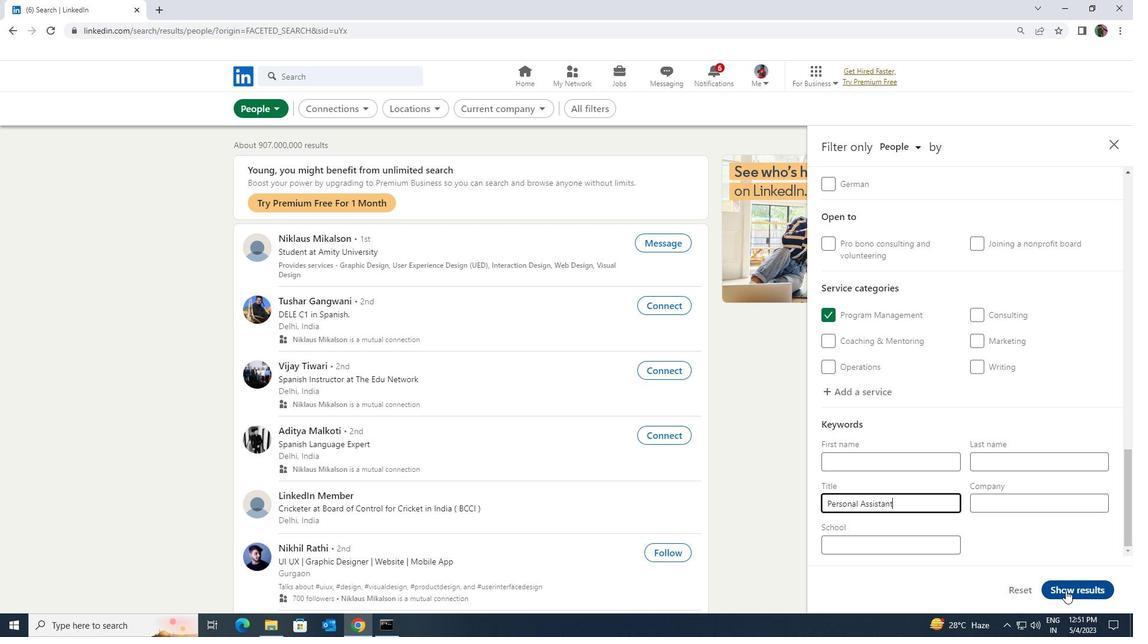 
